 Task: For heading Use Merriweather with underline.  font size for heading20,  'Change the font style of data to'Merriweather and font size to 12,  Change the alignment of both headline & data to Align left In the sheet   Summit Sales   book
Action: Mouse moved to (78, 164)
Screenshot: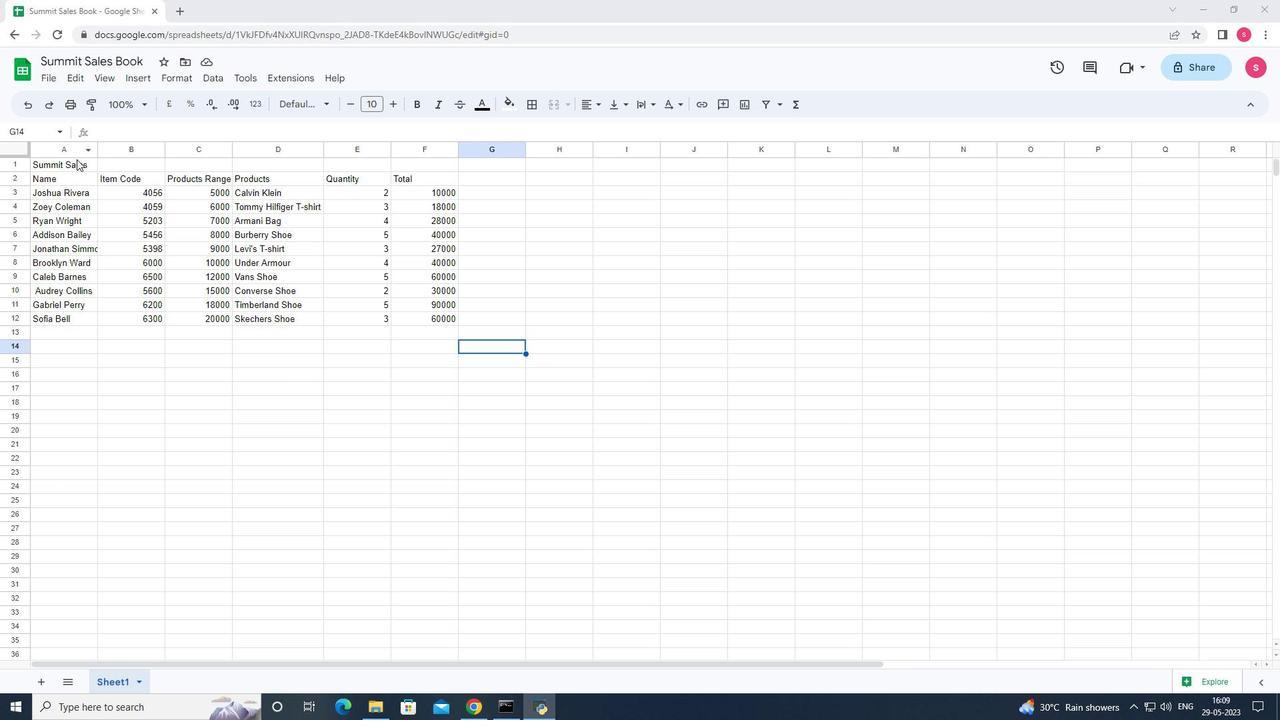 
Action: Mouse pressed left at (78, 164)
Screenshot: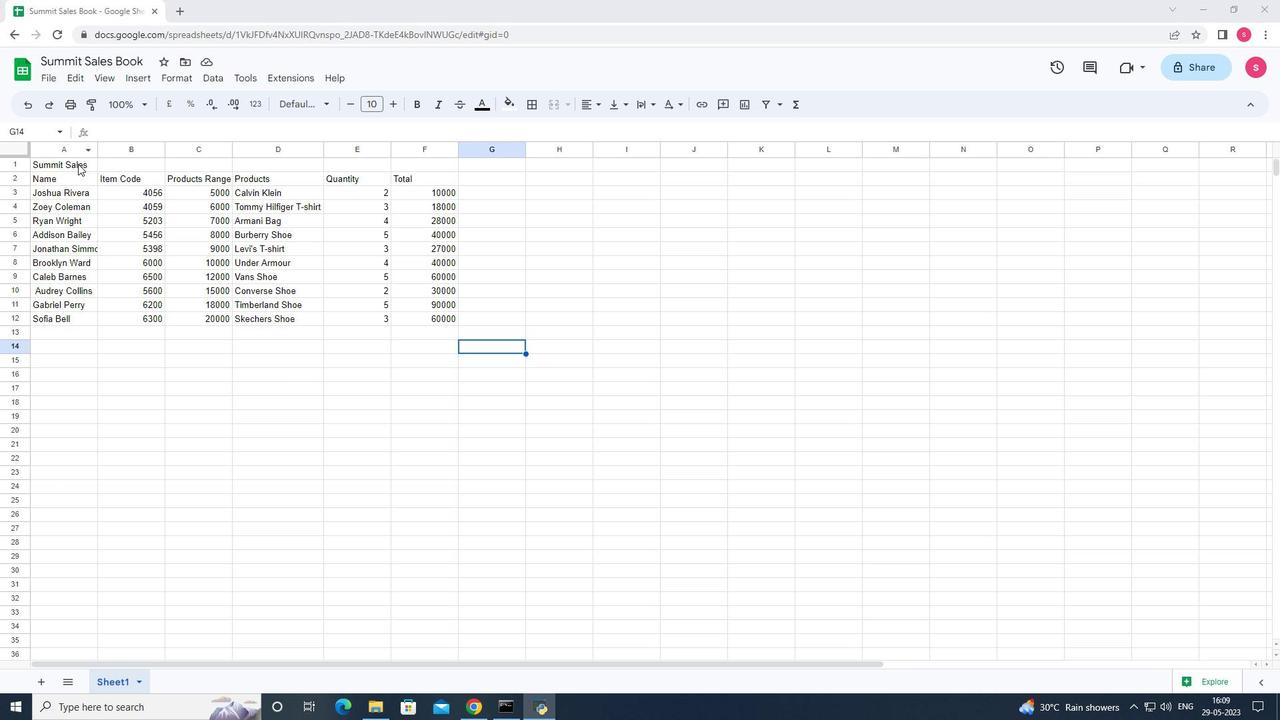 
Action: Mouse moved to (330, 104)
Screenshot: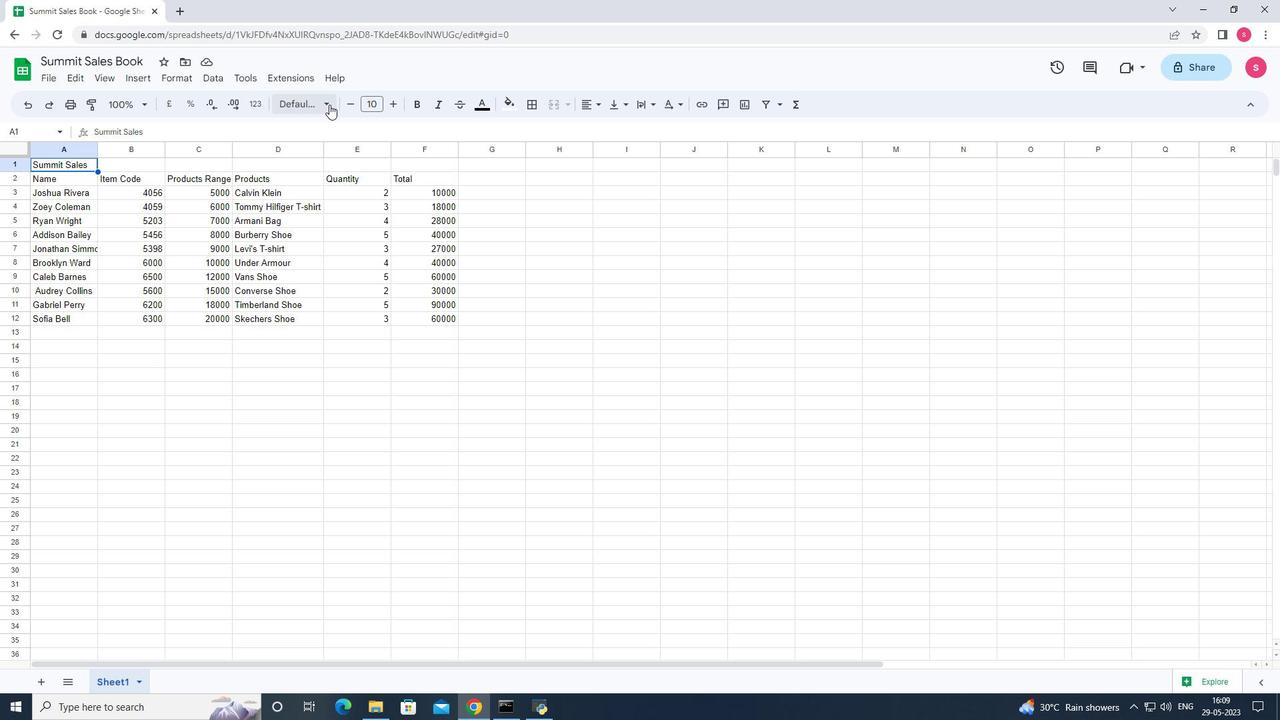 
Action: Mouse pressed left at (330, 104)
Screenshot: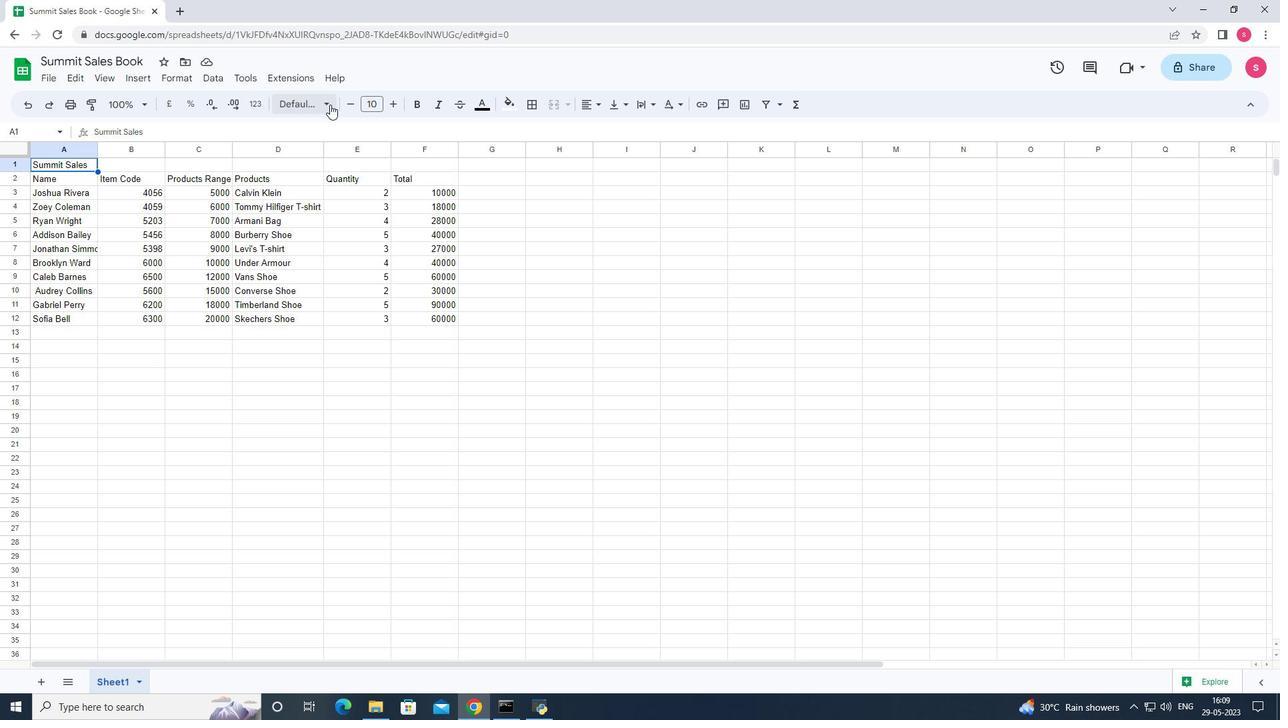 
Action: Mouse moved to (324, 267)
Screenshot: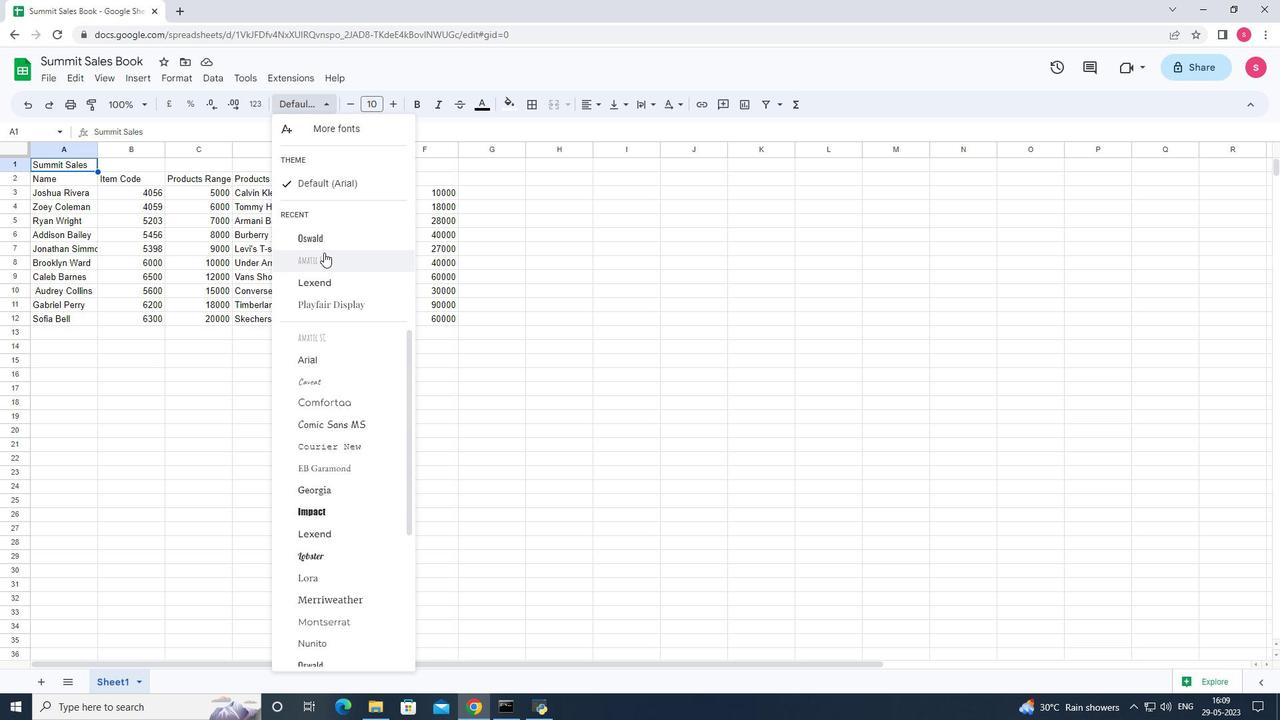 
Action: Mouse scrolled (324, 266) with delta (0, 0)
Screenshot: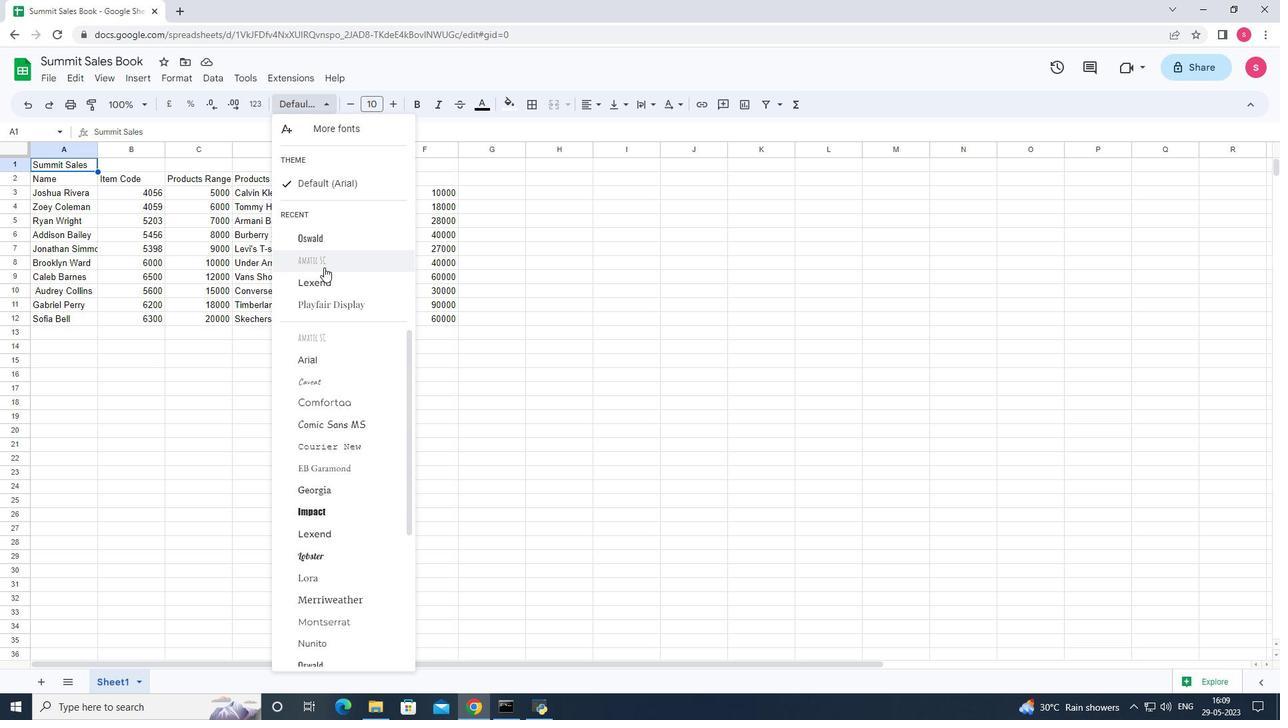 
Action: Mouse scrolled (324, 266) with delta (0, 0)
Screenshot: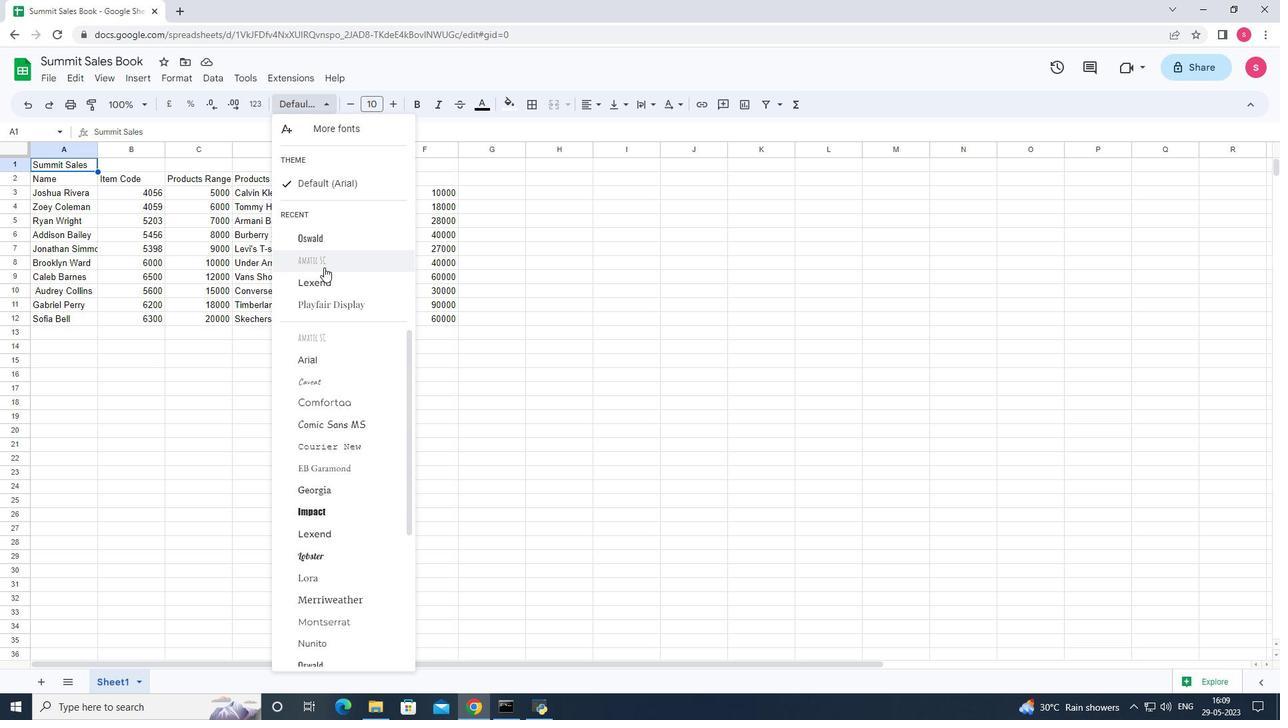 
Action: Mouse moved to (363, 562)
Screenshot: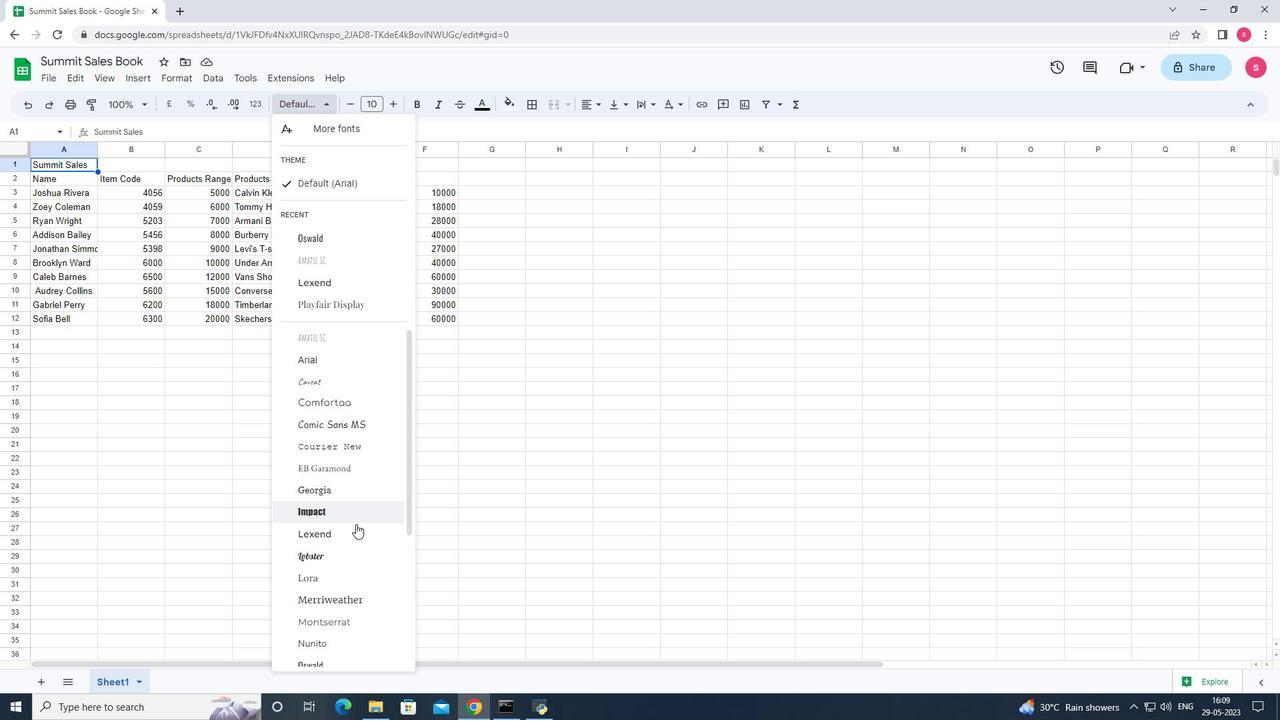 
Action: Mouse scrolled (363, 561) with delta (0, 0)
Screenshot: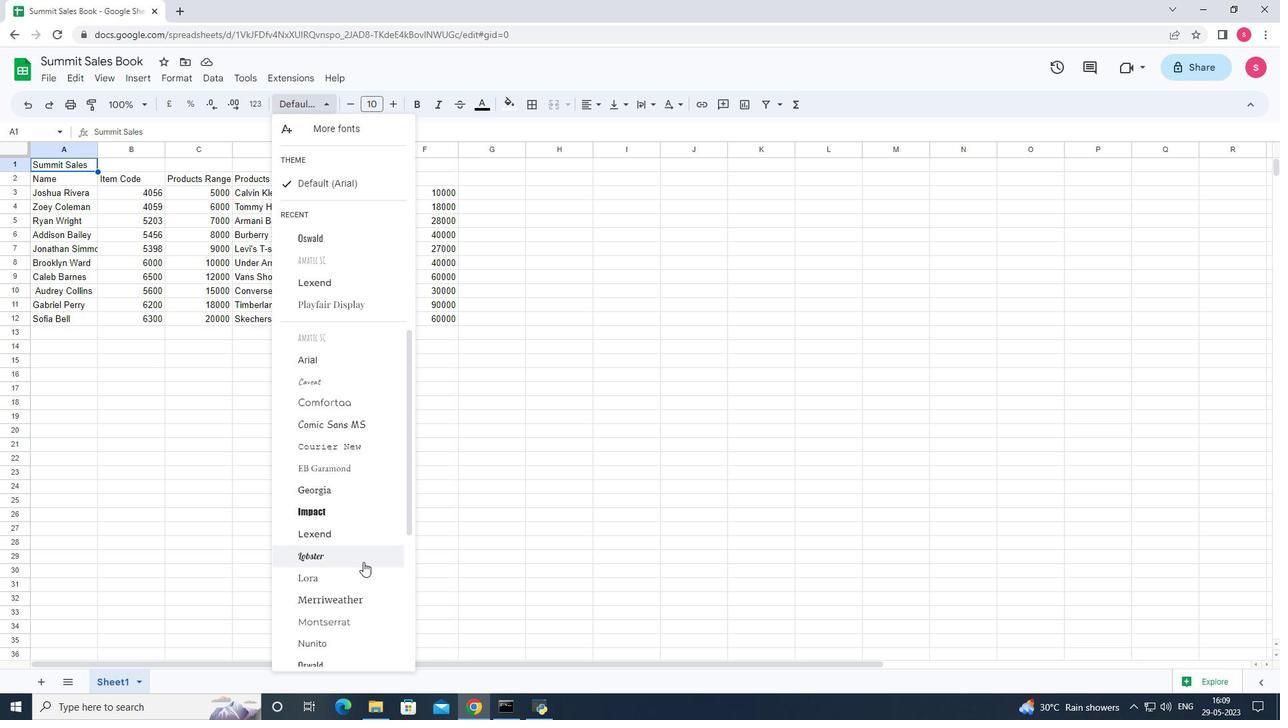 
Action: Mouse scrolled (363, 561) with delta (0, 0)
Screenshot: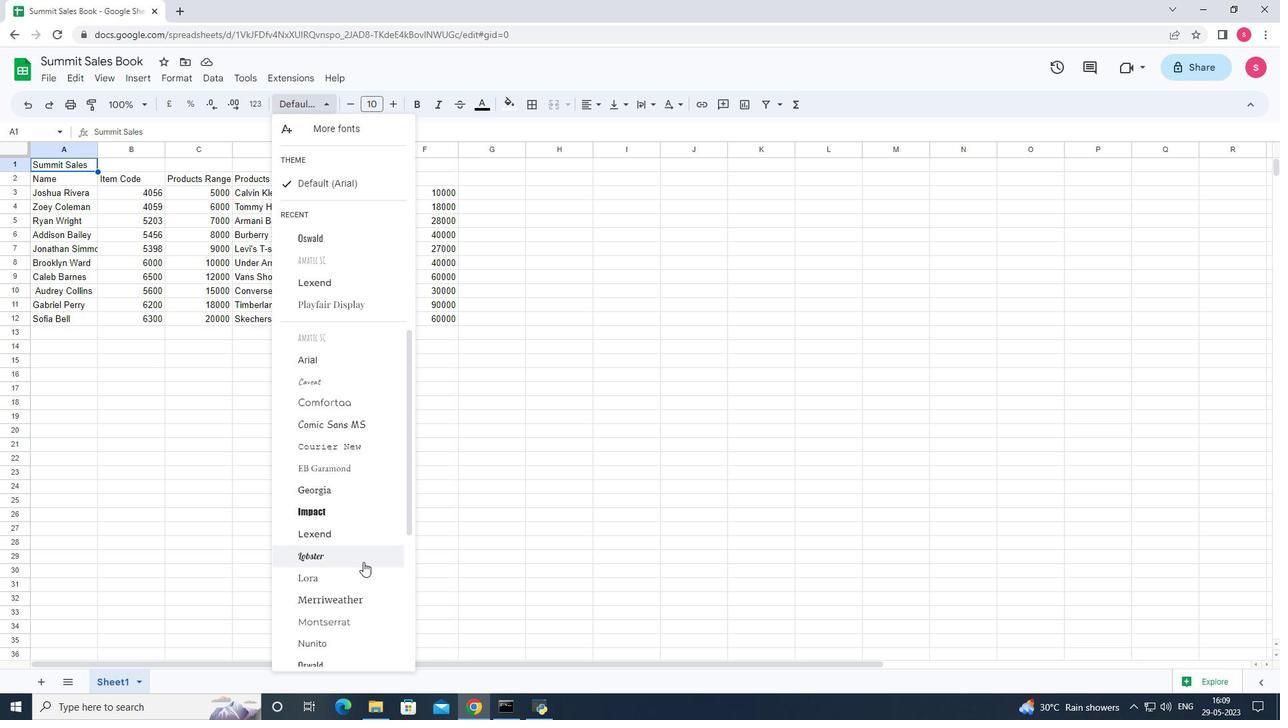 
Action: Mouse moved to (348, 468)
Screenshot: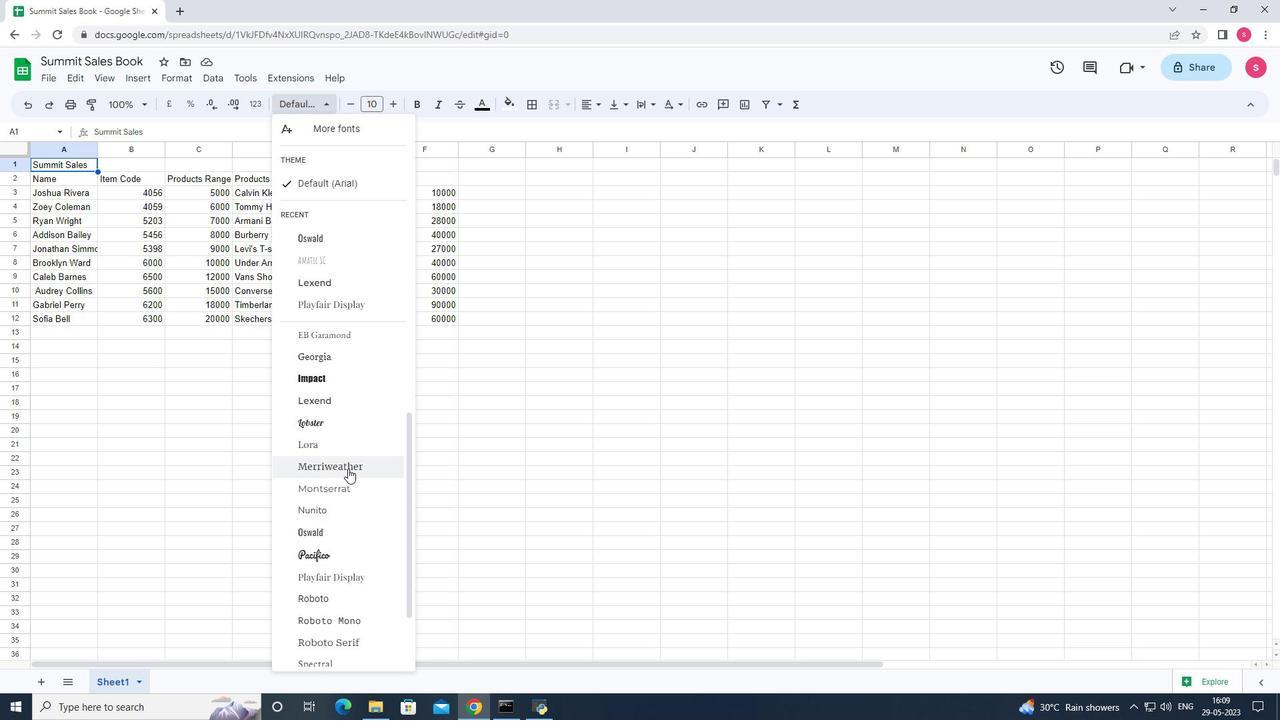 
Action: Mouse pressed left at (348, 468)
Screenshot: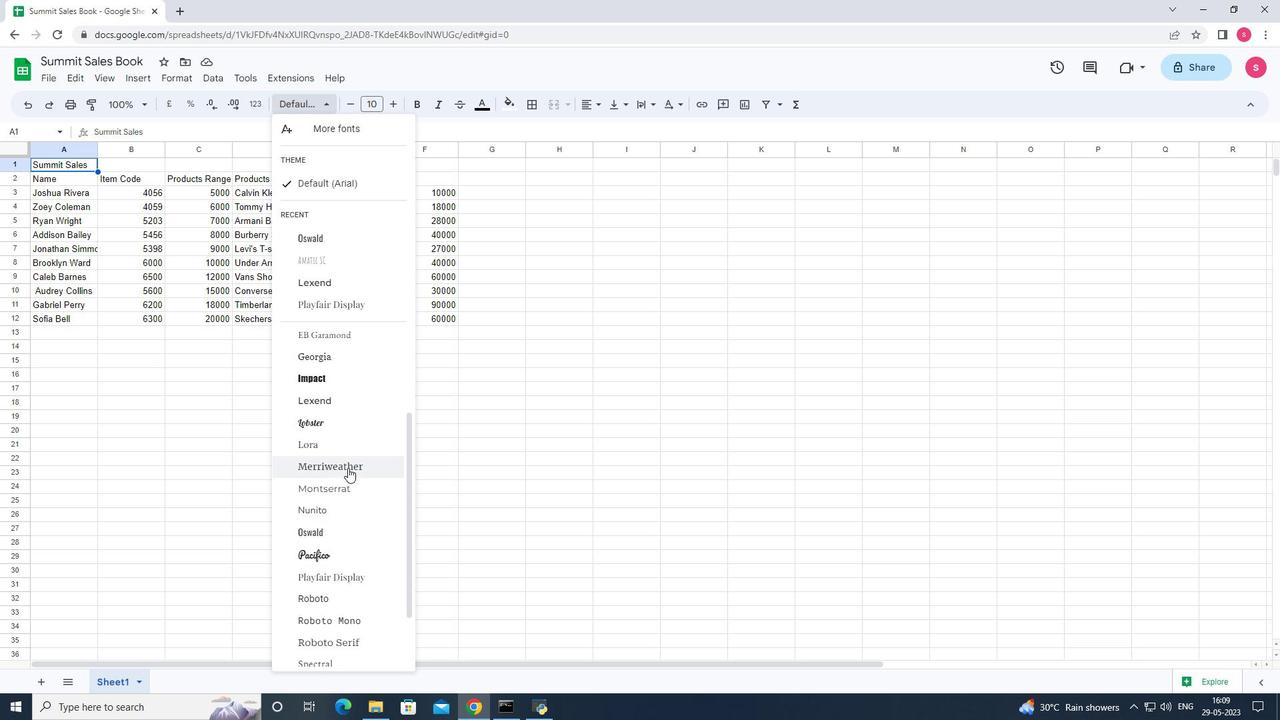 
Action: Mouse moved to (181, 78)
Screenshot: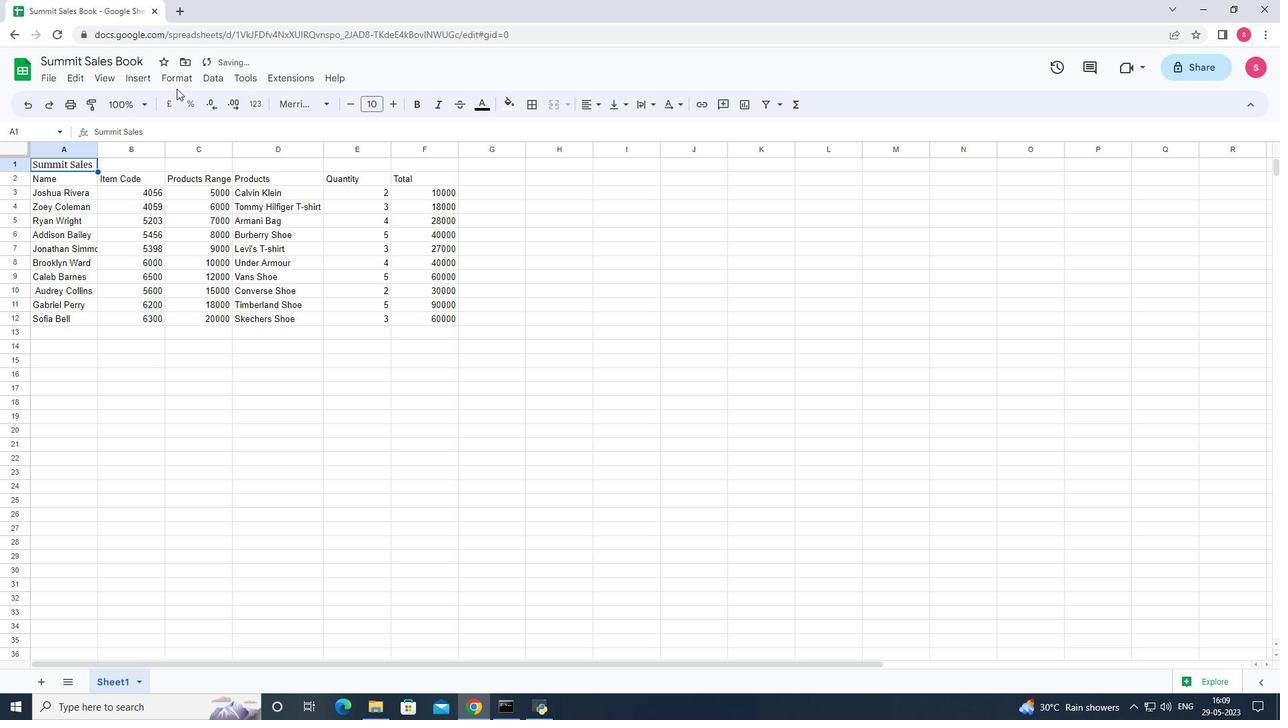 
Action: Mouse pressed left at (181, 78)
Screenshot: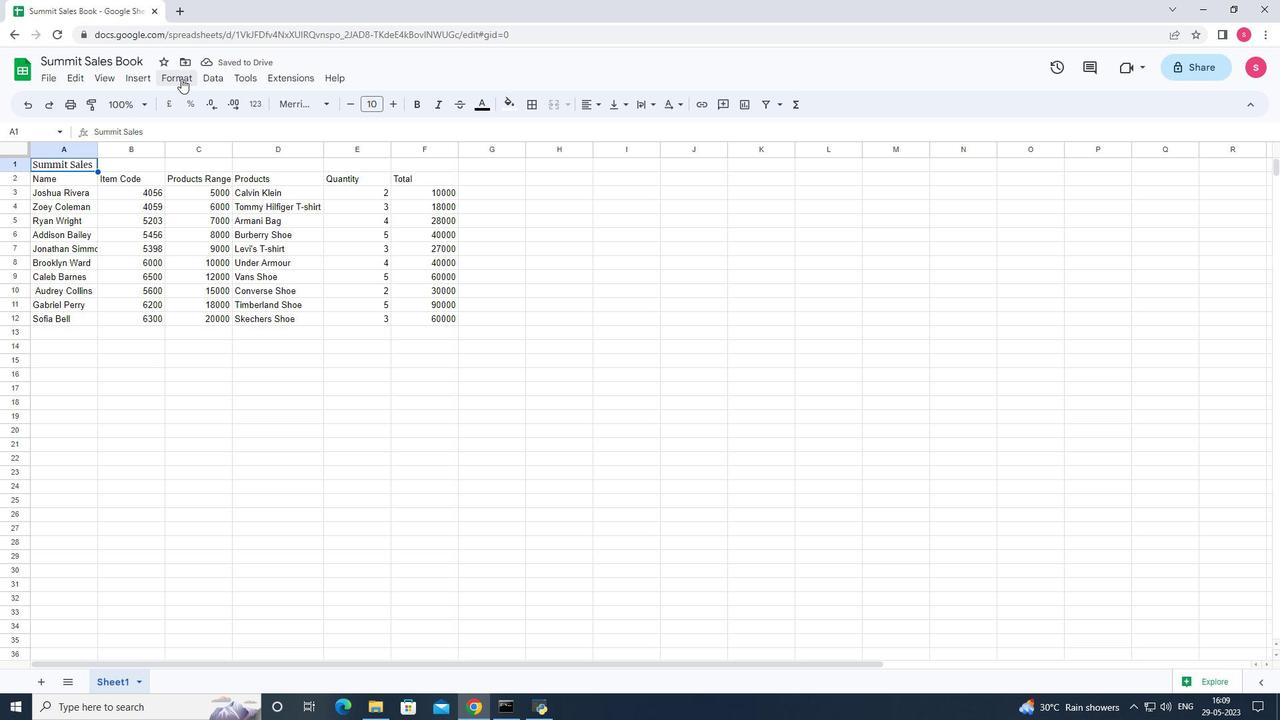 
Action: Mouse moved to (412, 200)
Screenshot: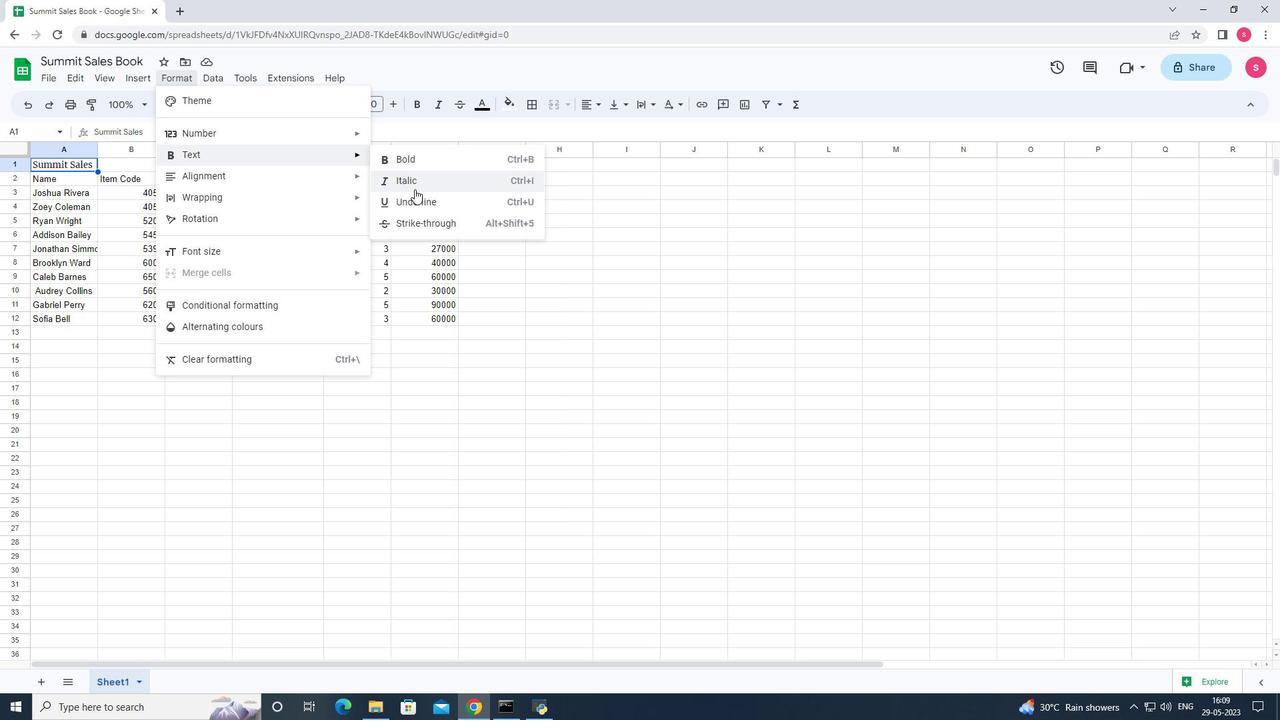 
Action: Mouse pressed left at (412, 200)
Screenshot: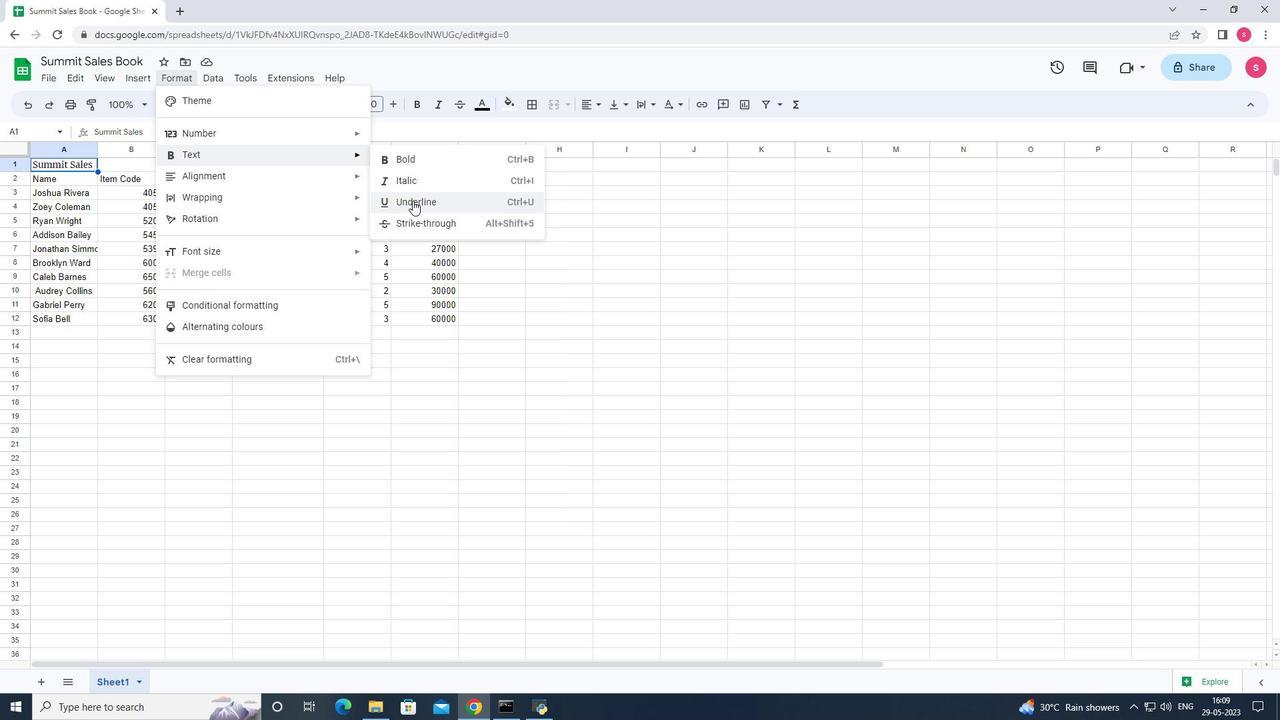 
Action: Mouse moved to (388, 107)
Screenshot: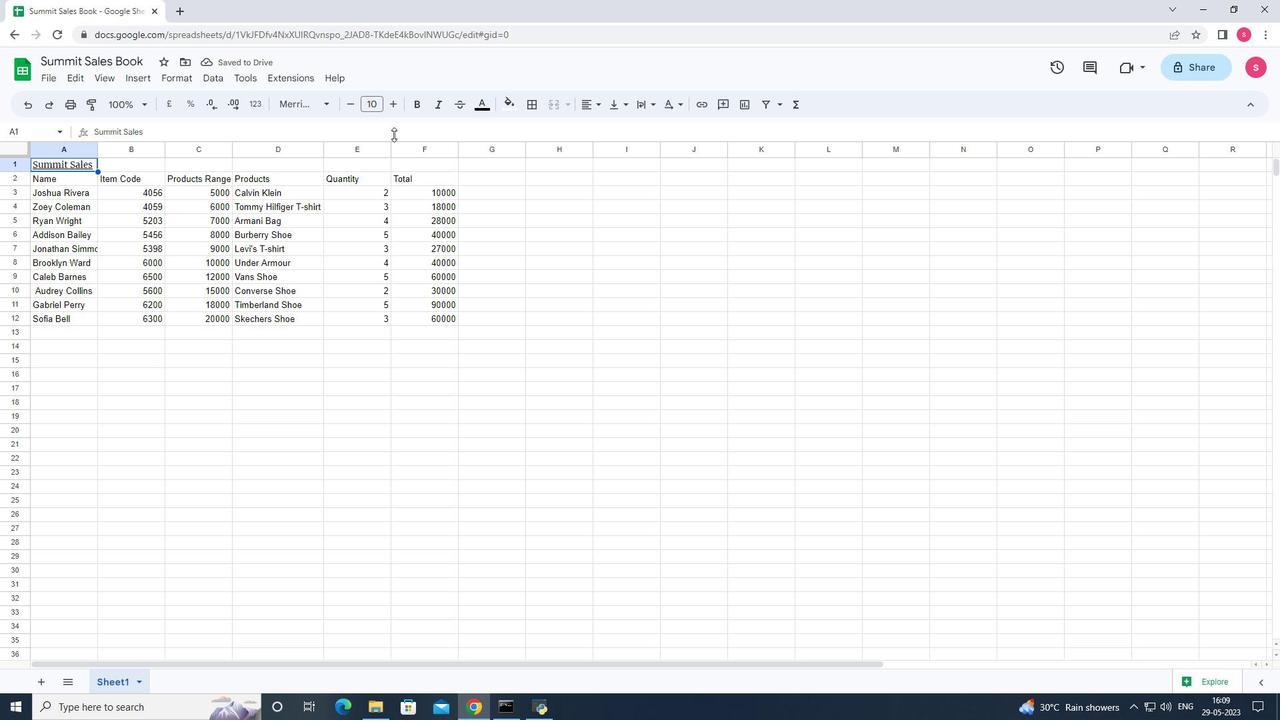 
Action: Mouse pressed left at (388, 107)
Screenshot: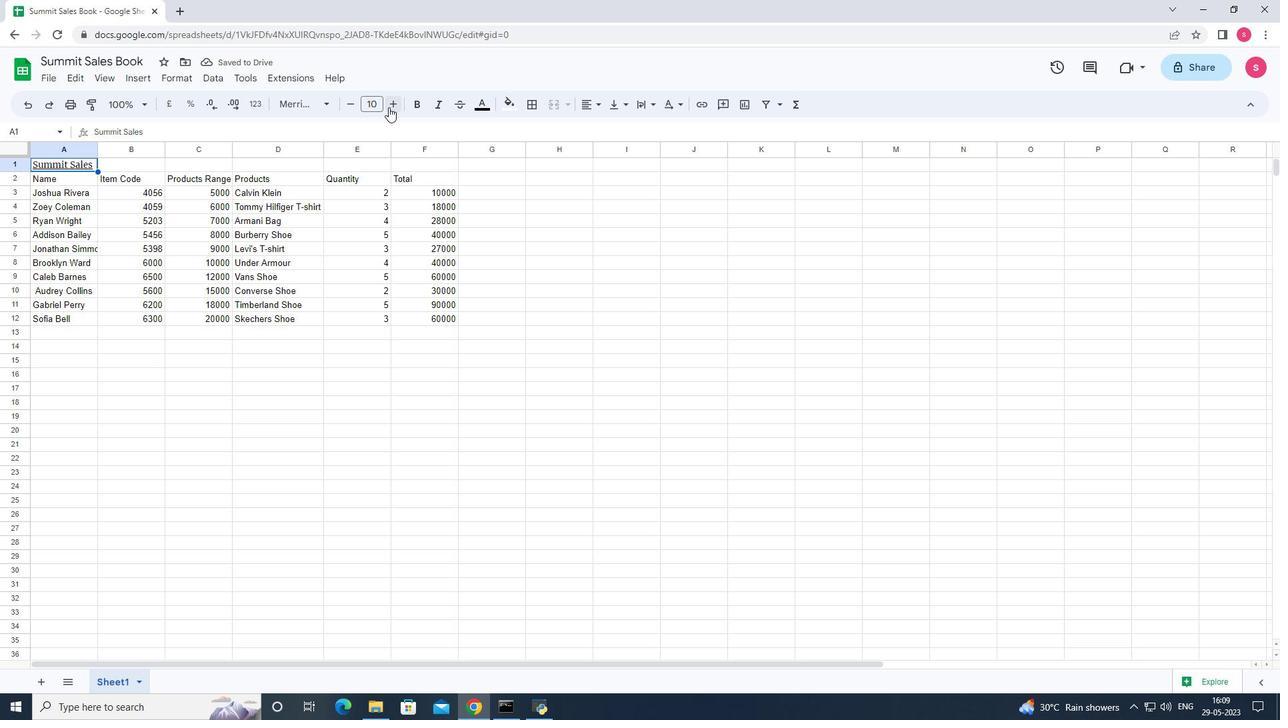 
Action: Mouse pressed left at (388, 107)
Screenshot: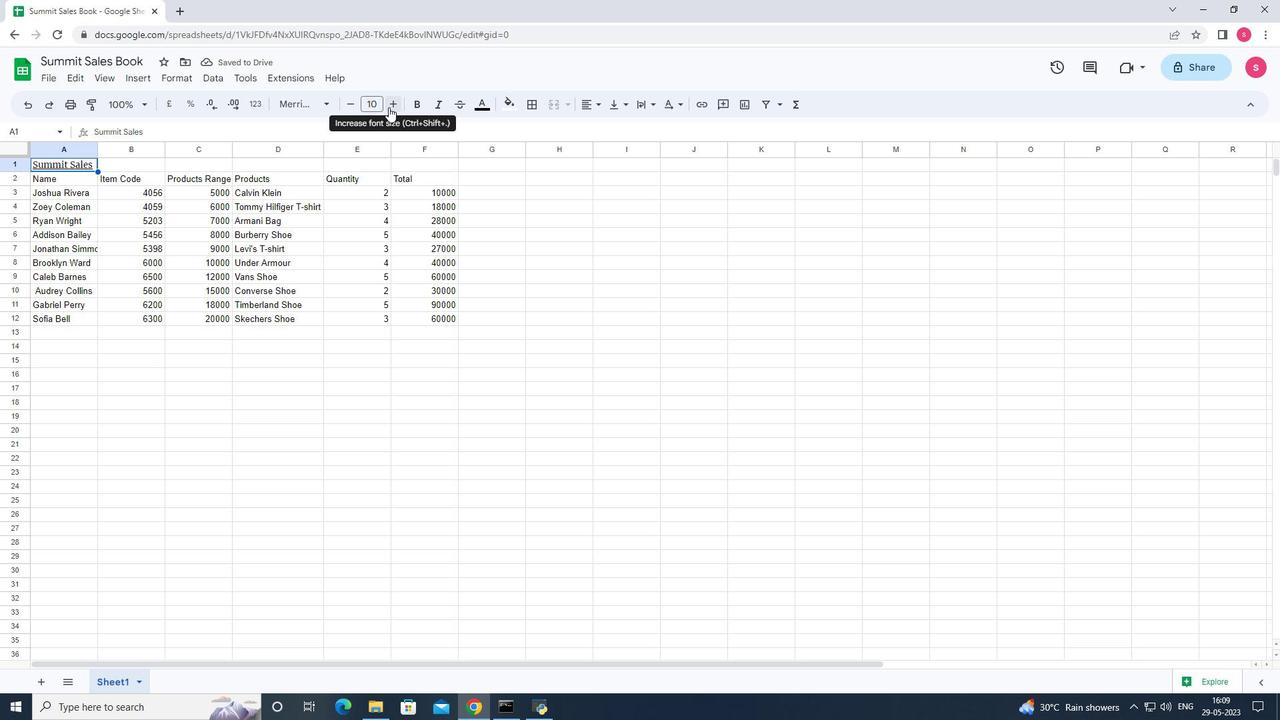 
Action: Mouse pressed left at (388, 107)
Screenshot: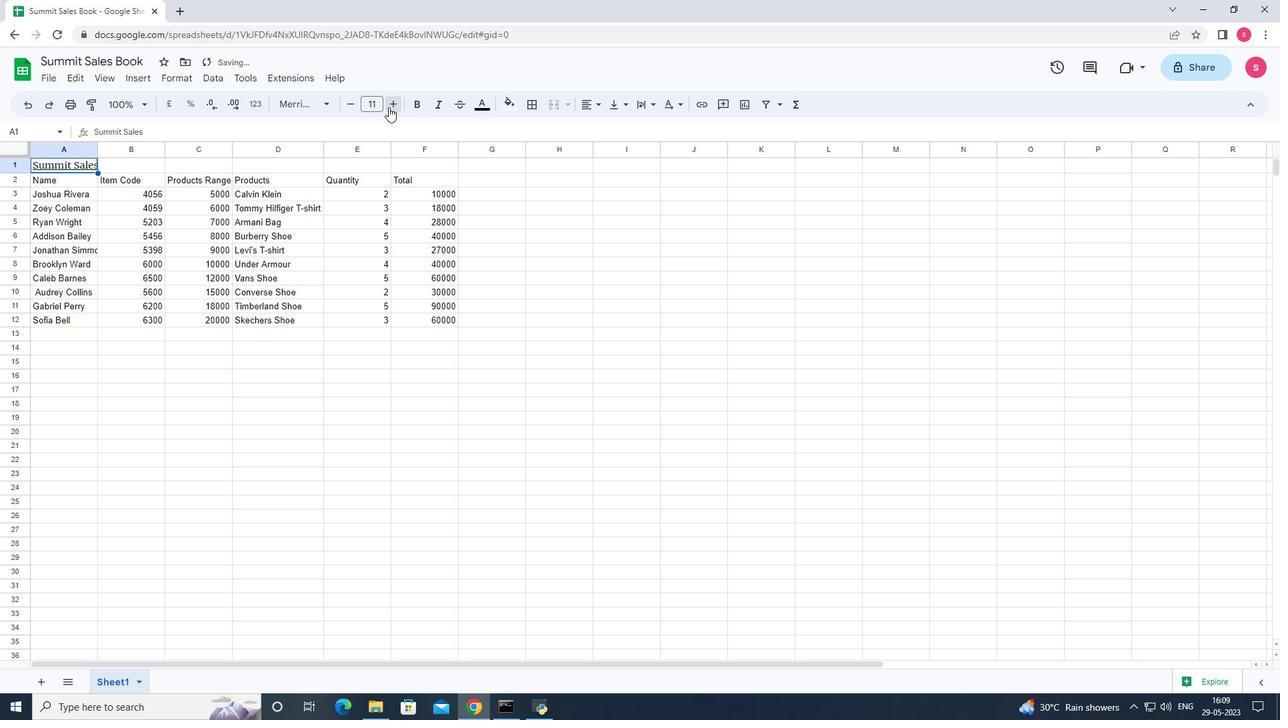 
Action: Mouse pressed left at (388, 107)
Screenshot: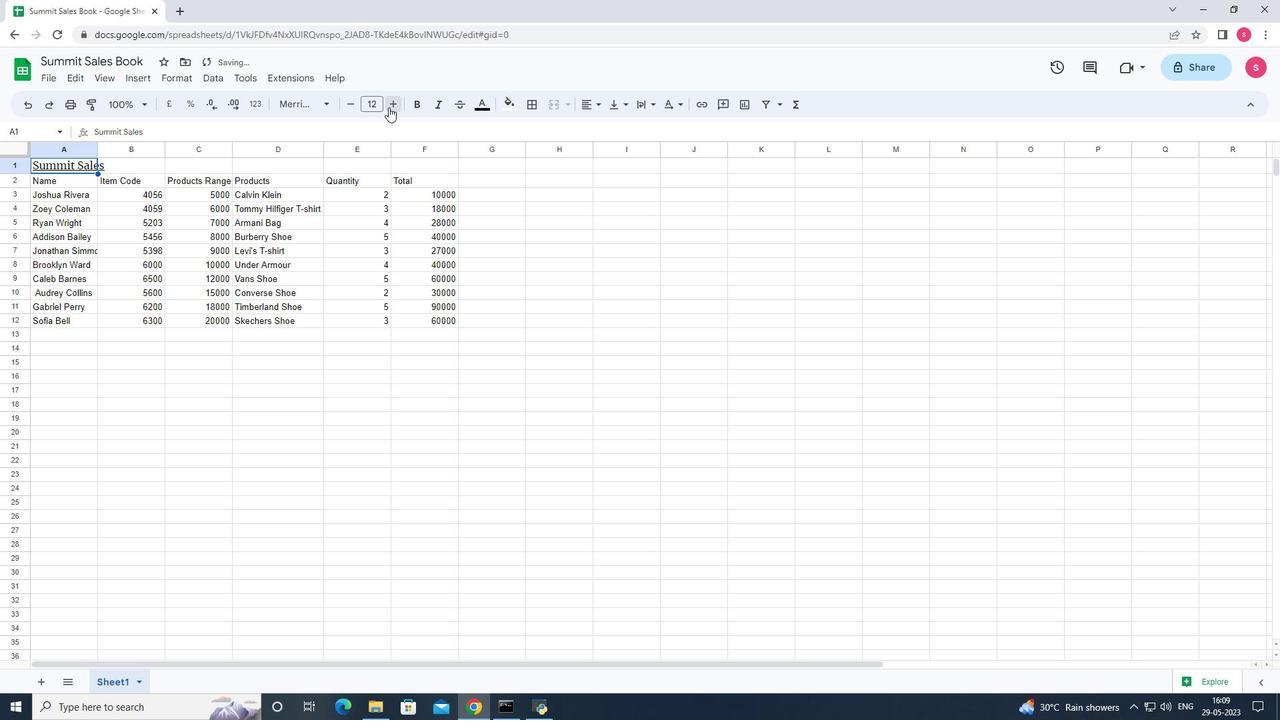 
Action: Mouse pressed left at (388, 107)
Screenshot: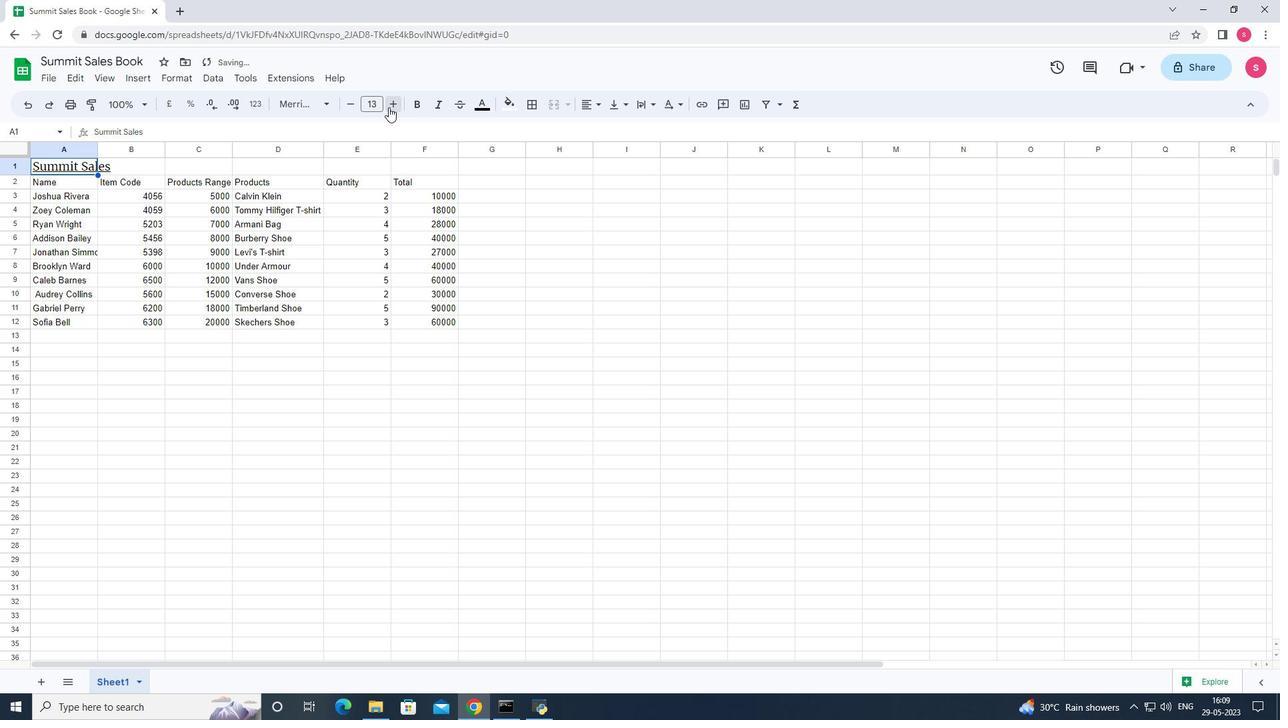 
Action: Mouse pressed left at (388, 107)
Screenshot: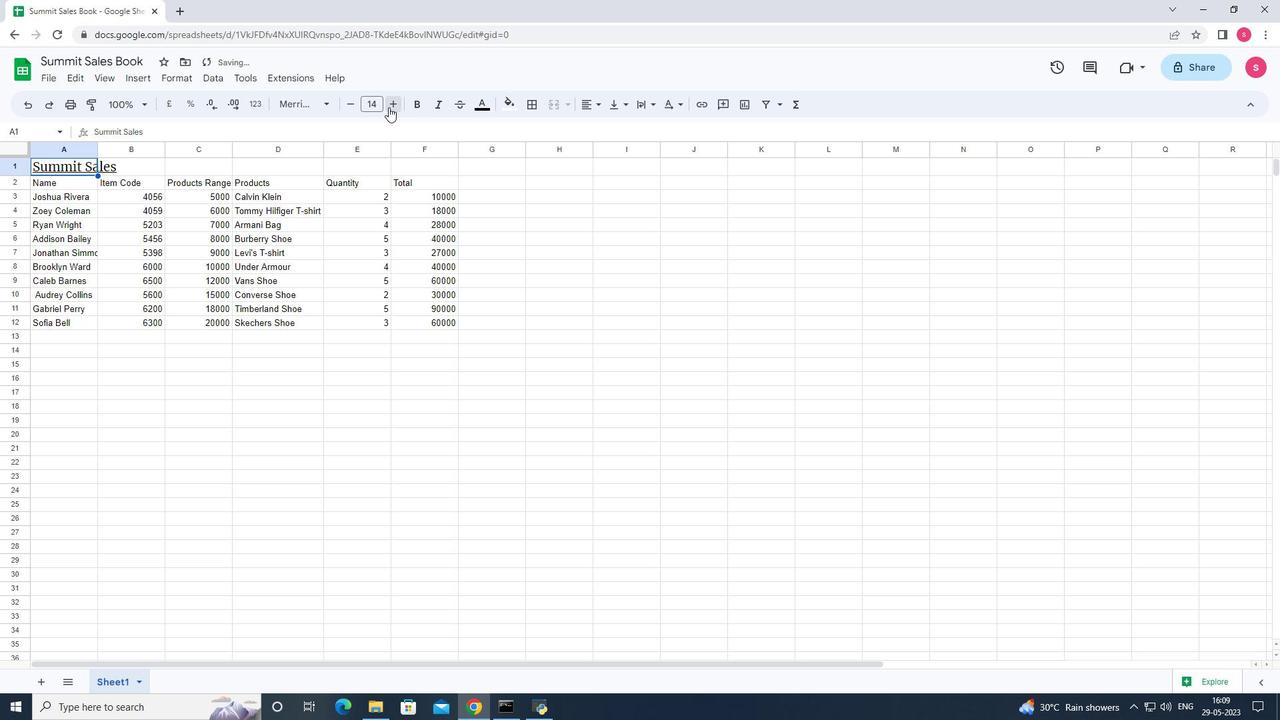
Action: Mouse pressed left at (388, 107)
Screenshot: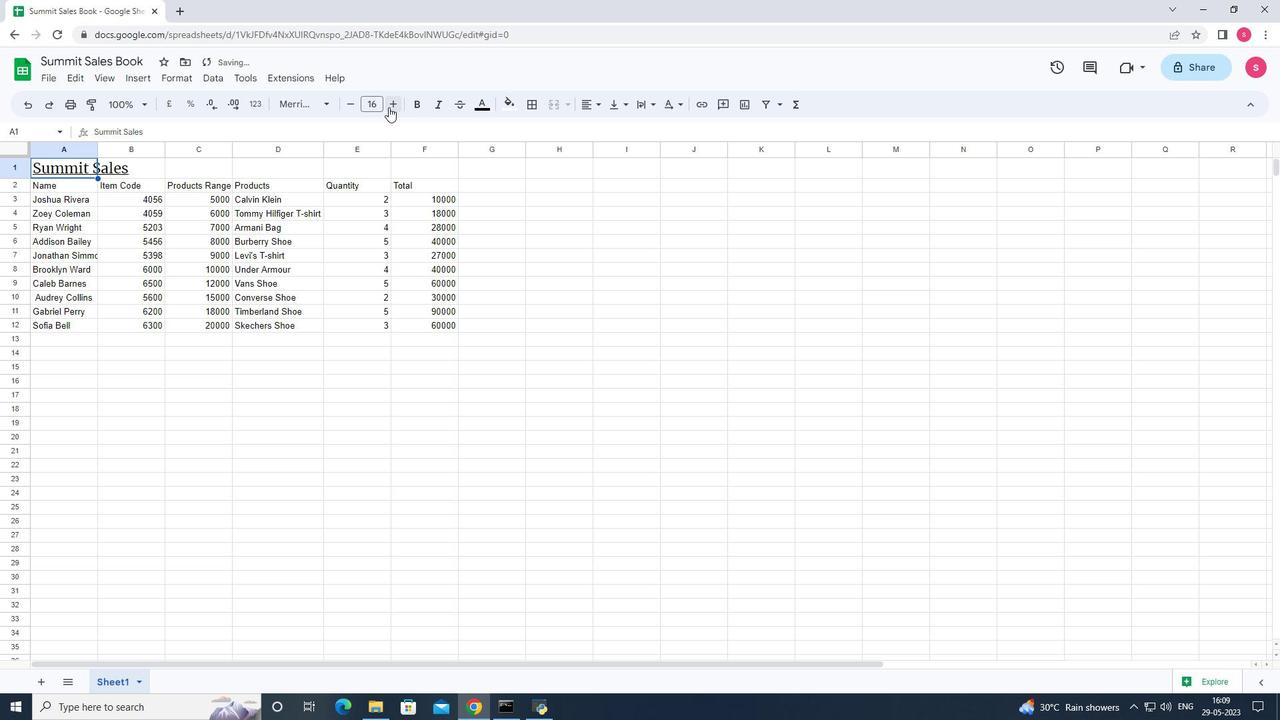
Action: Mouse pressed left at (388, 107)
Screenshot: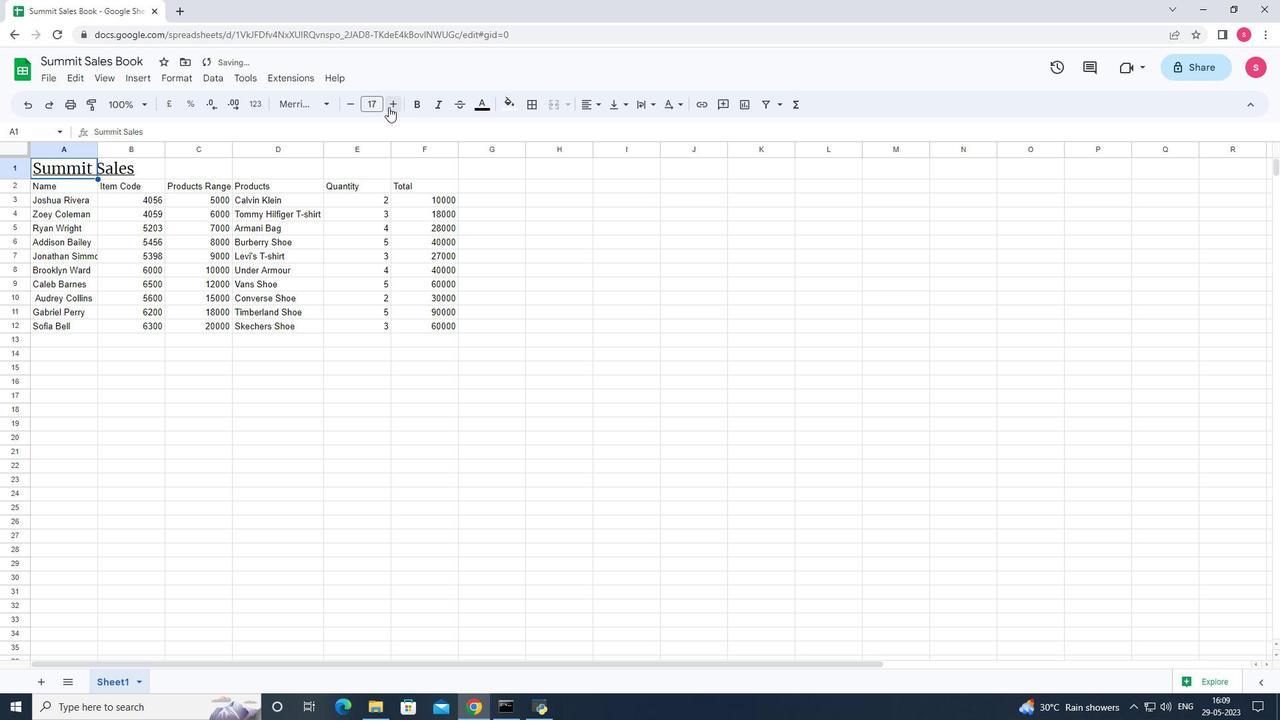 
Action: Mouse pressed left at (388, 107)
Screenshot: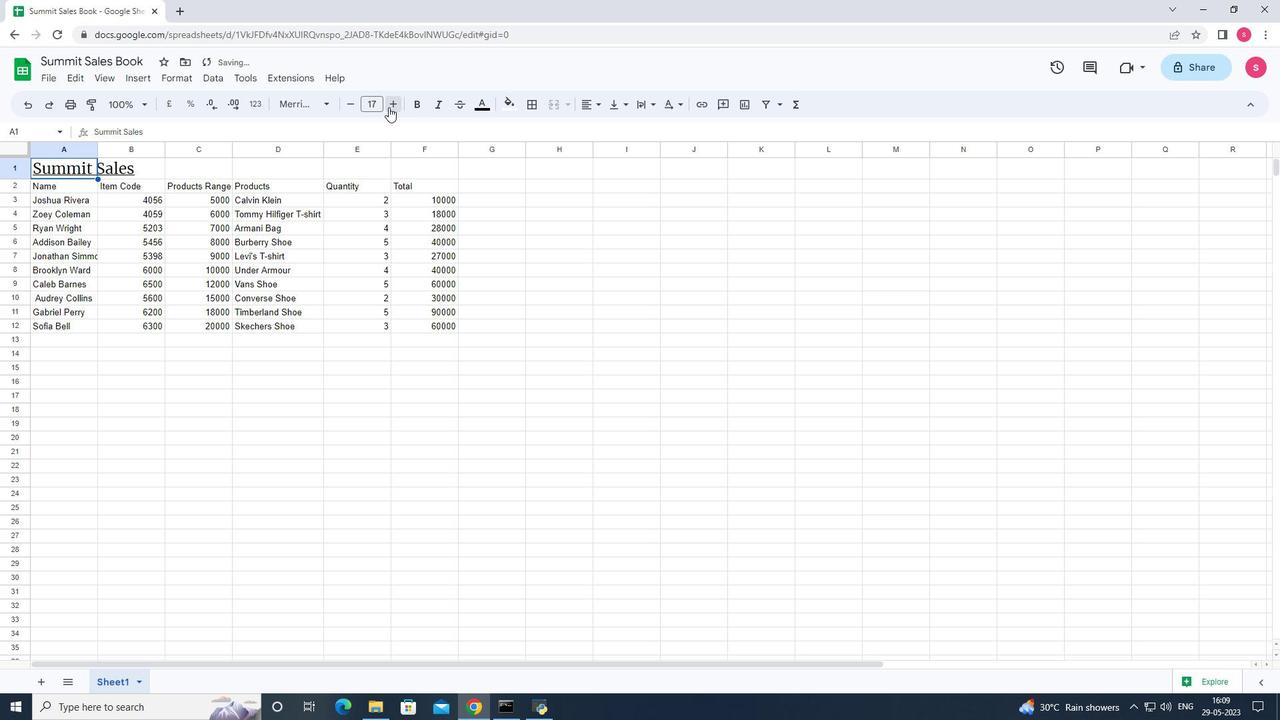 
Action: Mouse pressed left at (388, 107)
Screenshot: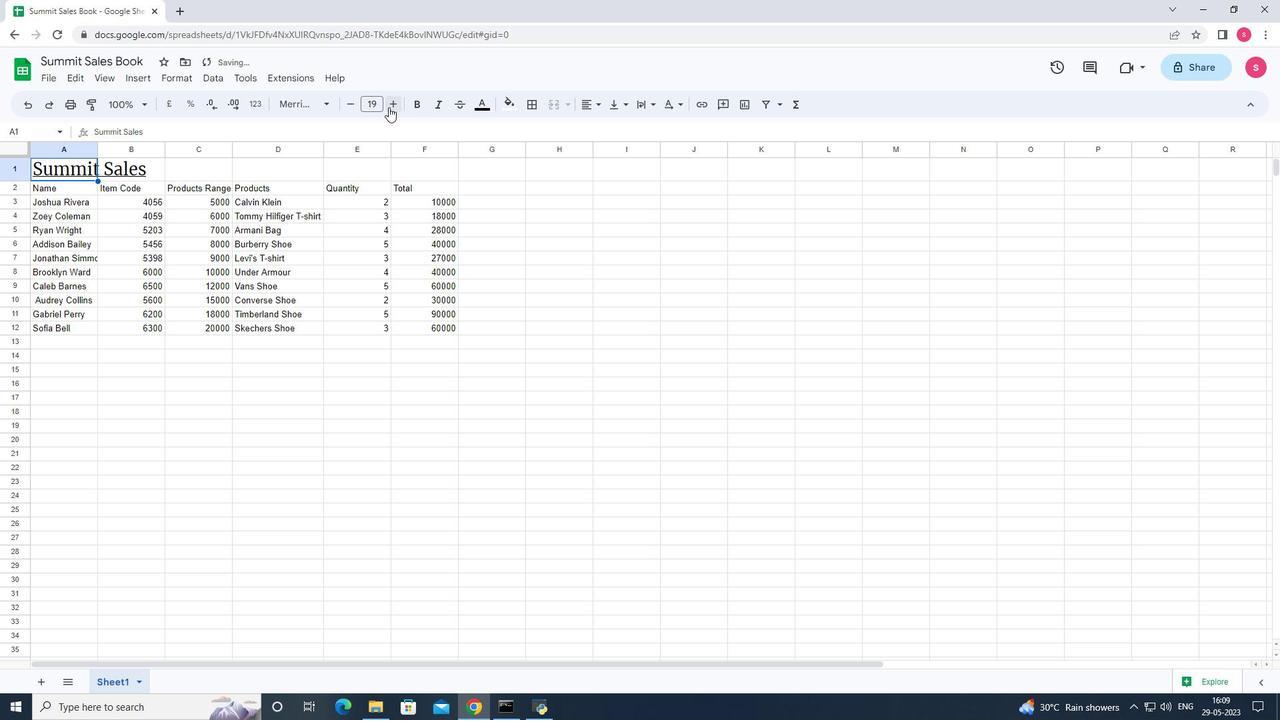 
Action: Mouse moved to (88, 187)
Screenshot: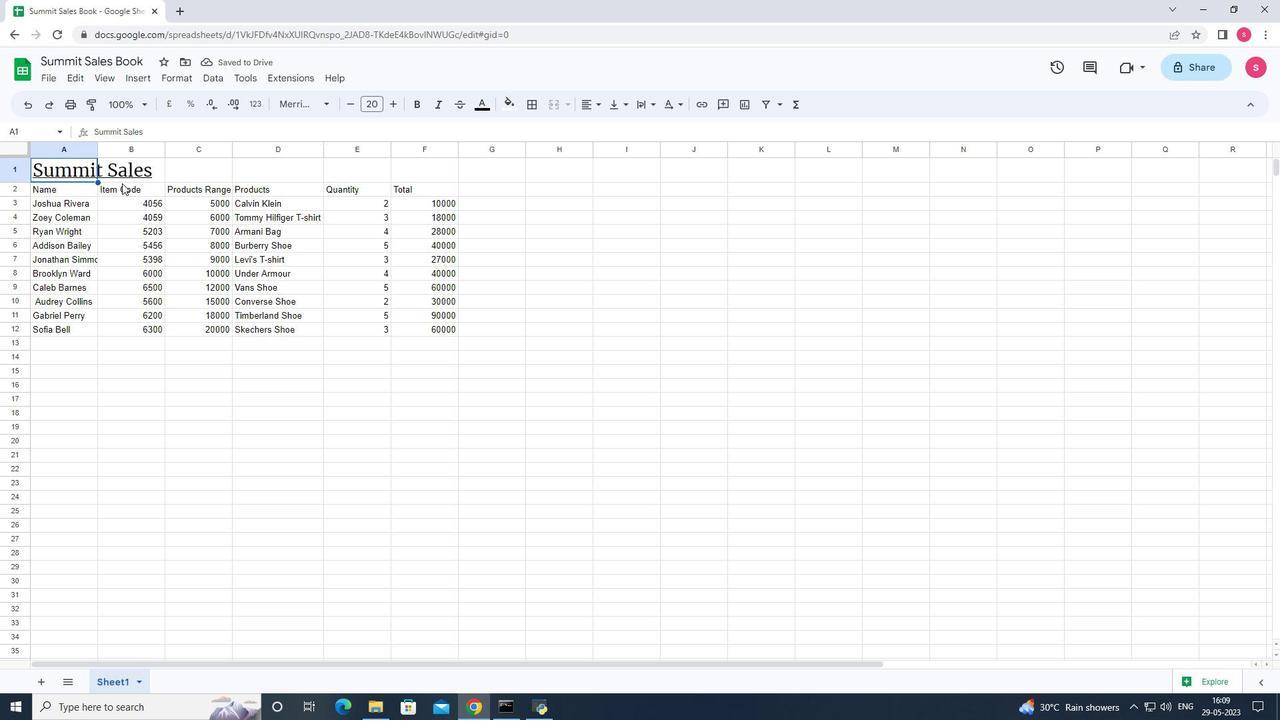 
Action: Mouse pressed left at (88, 187)
Screenshot: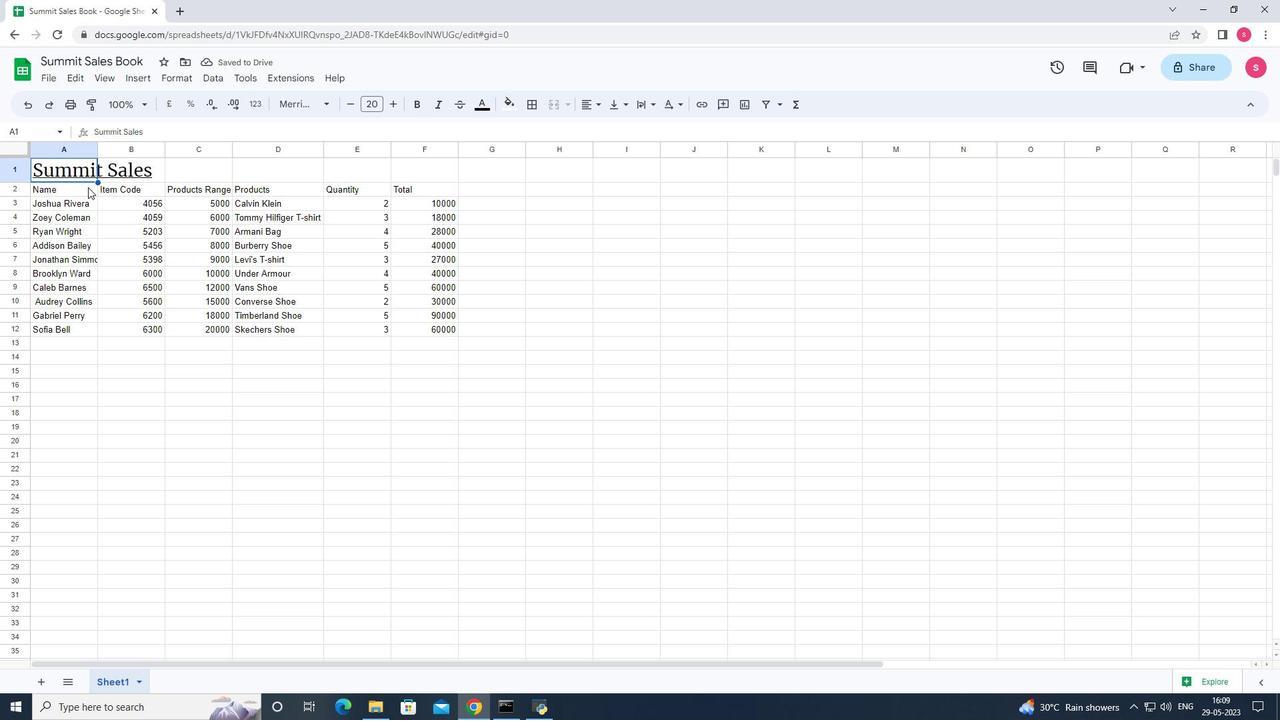 
Action: Mouse moved to (324, 97)
Screenshot: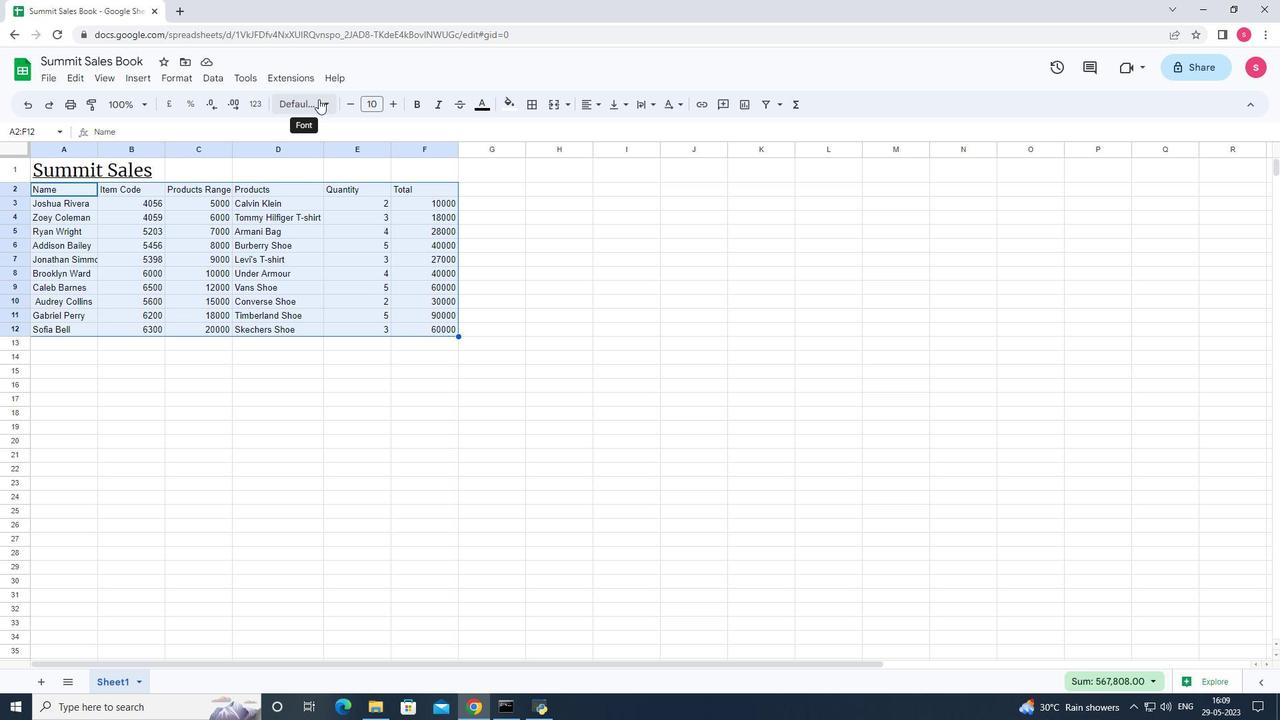 
Action: Mouse pressed left at (324, 97)
Screenshot: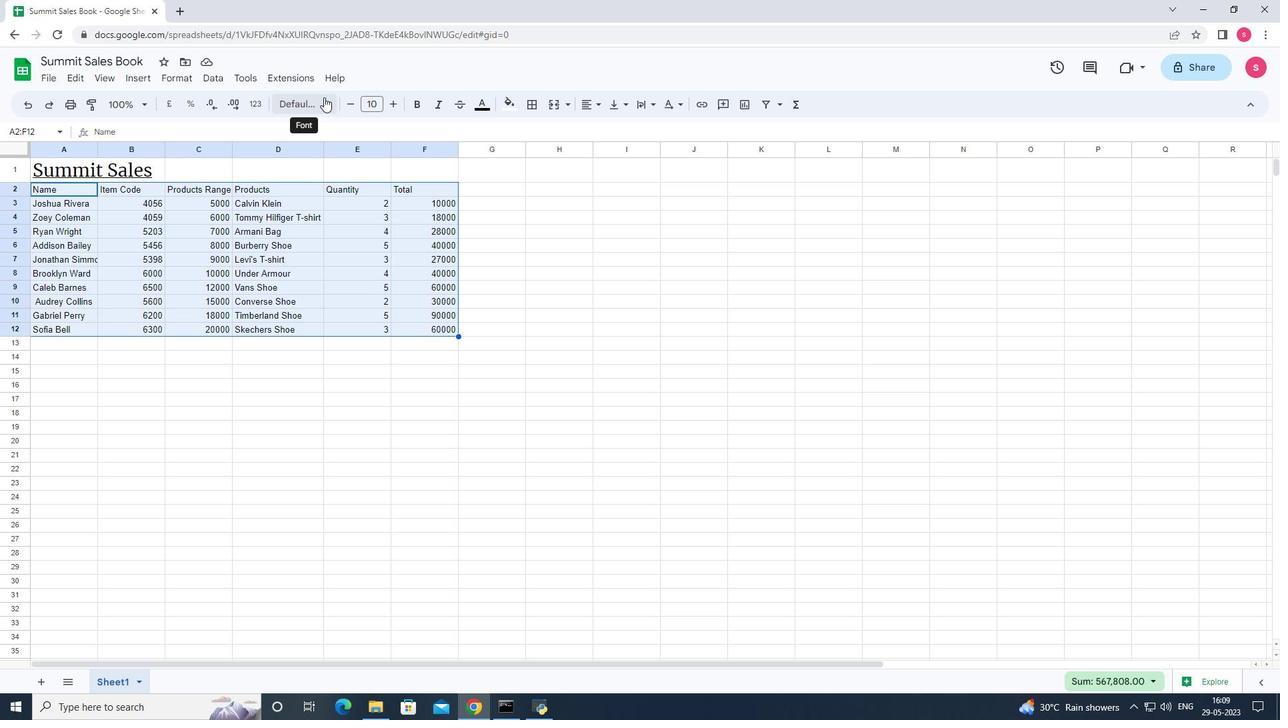 
Action: Mouse moved to (337, 238)
Screenshot: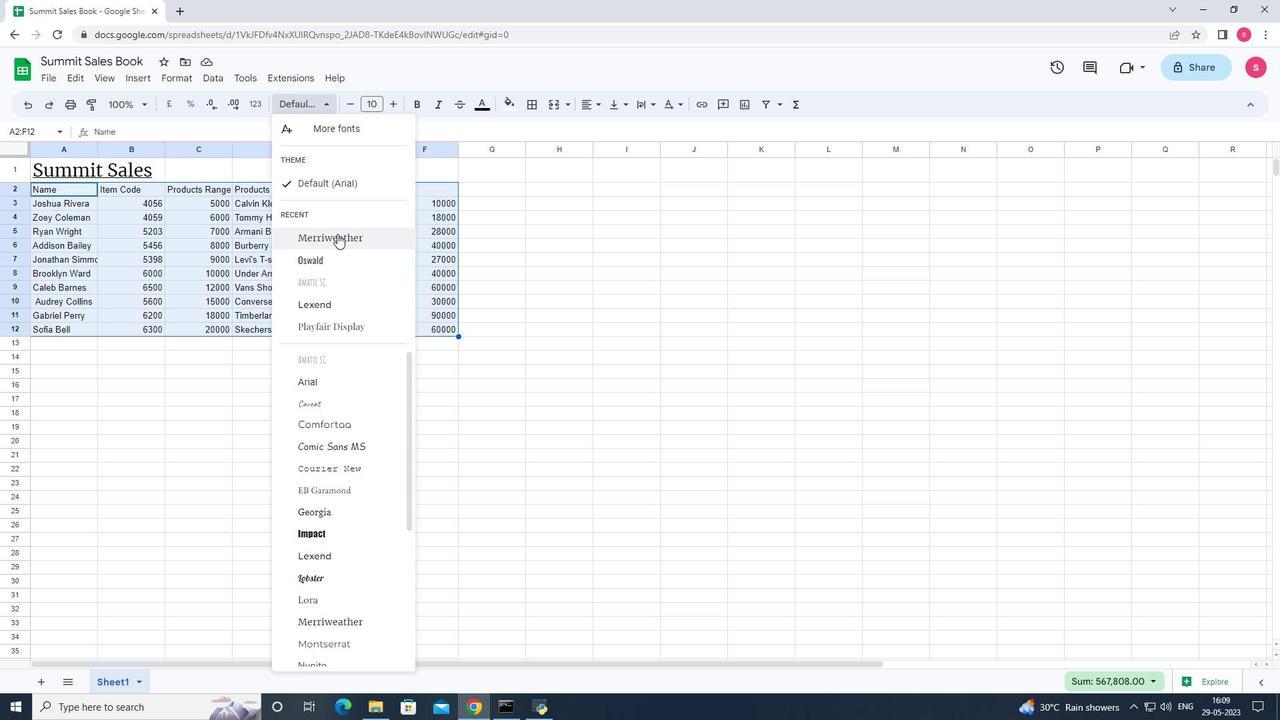 
Action: Mouse pressed left at (337, 238)
Screenshot: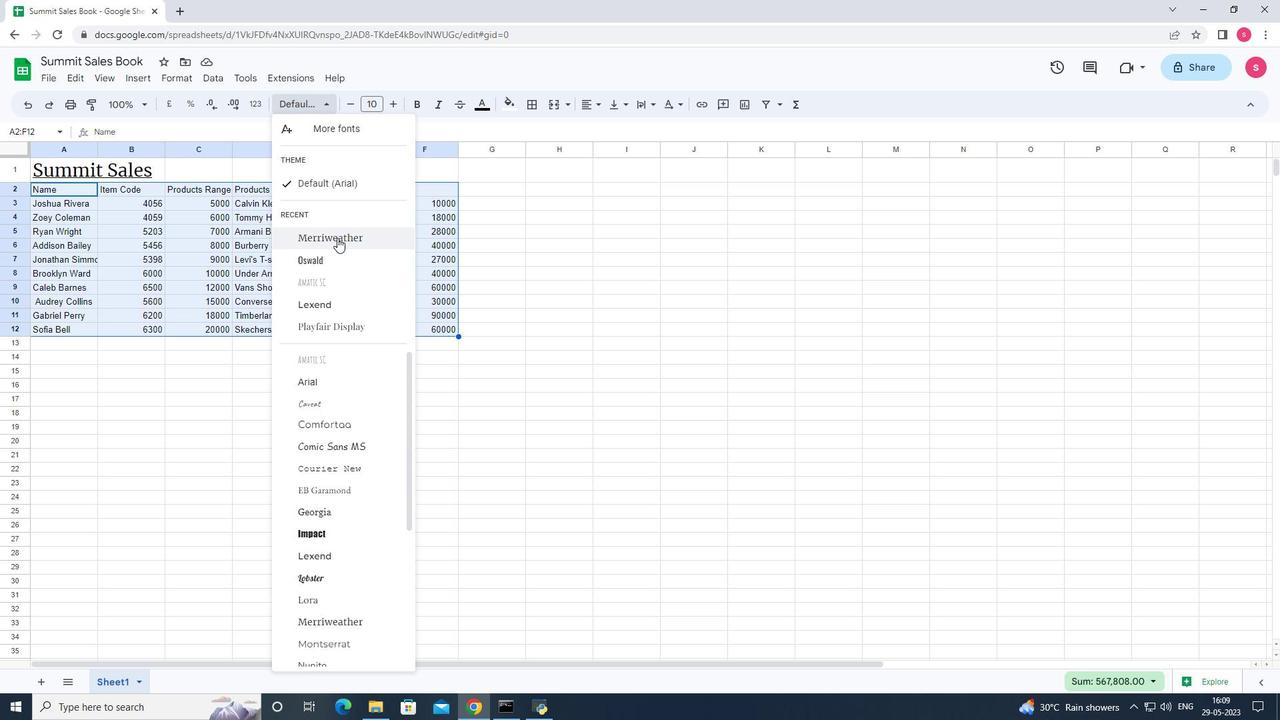 
Action: Mouse moved to (395, 104)
Screenshot: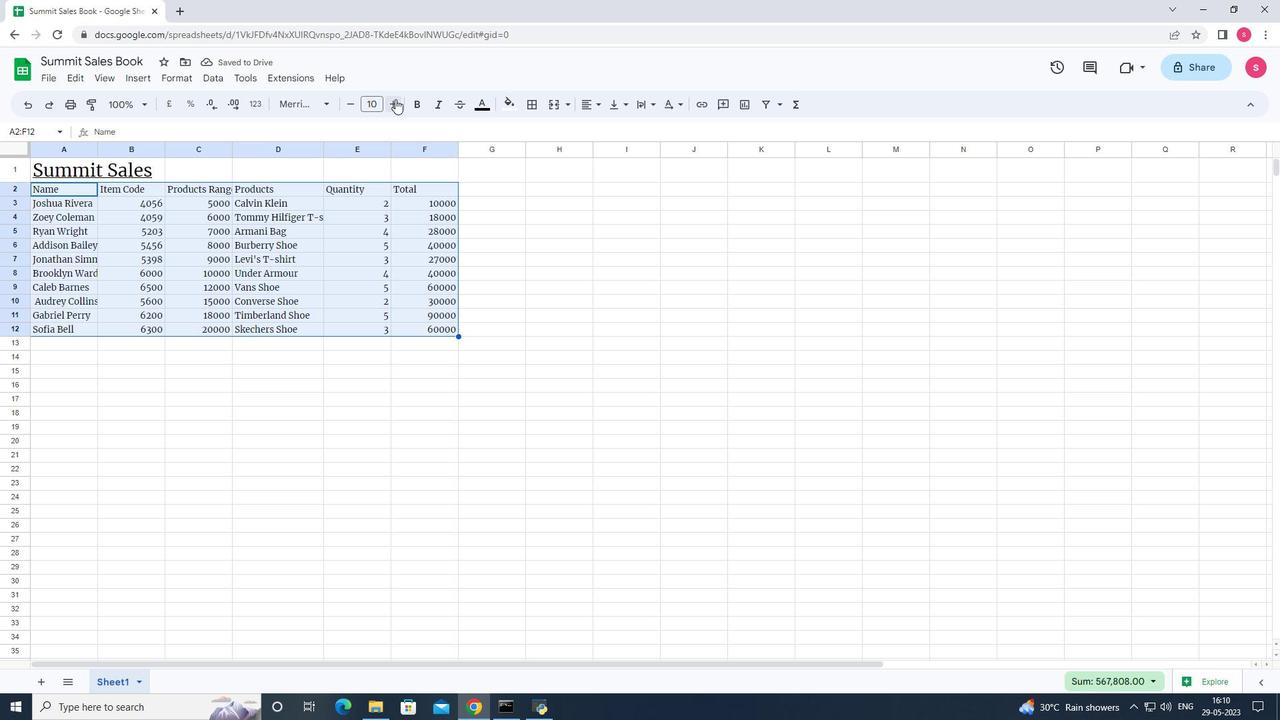 
Action: Mouse pressed left at (395, 104)
Screenshot: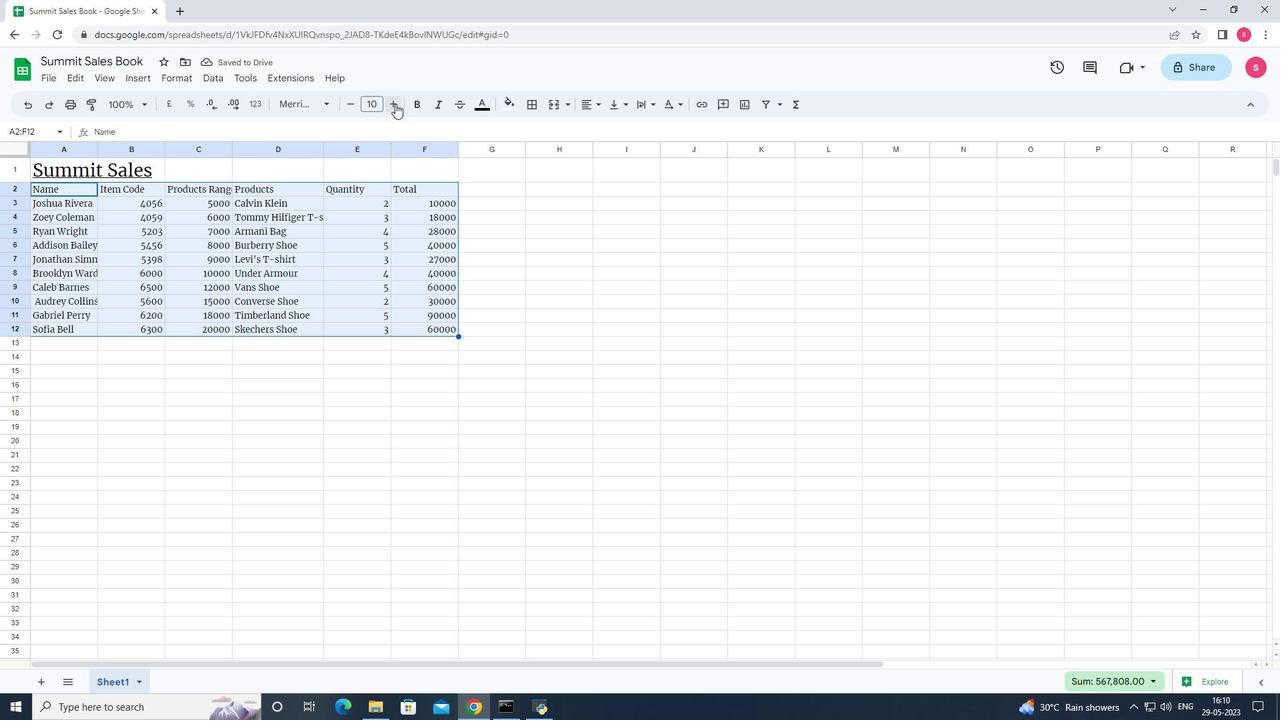 
Action: Mouse pressed left at (395, 104)
Screenshot: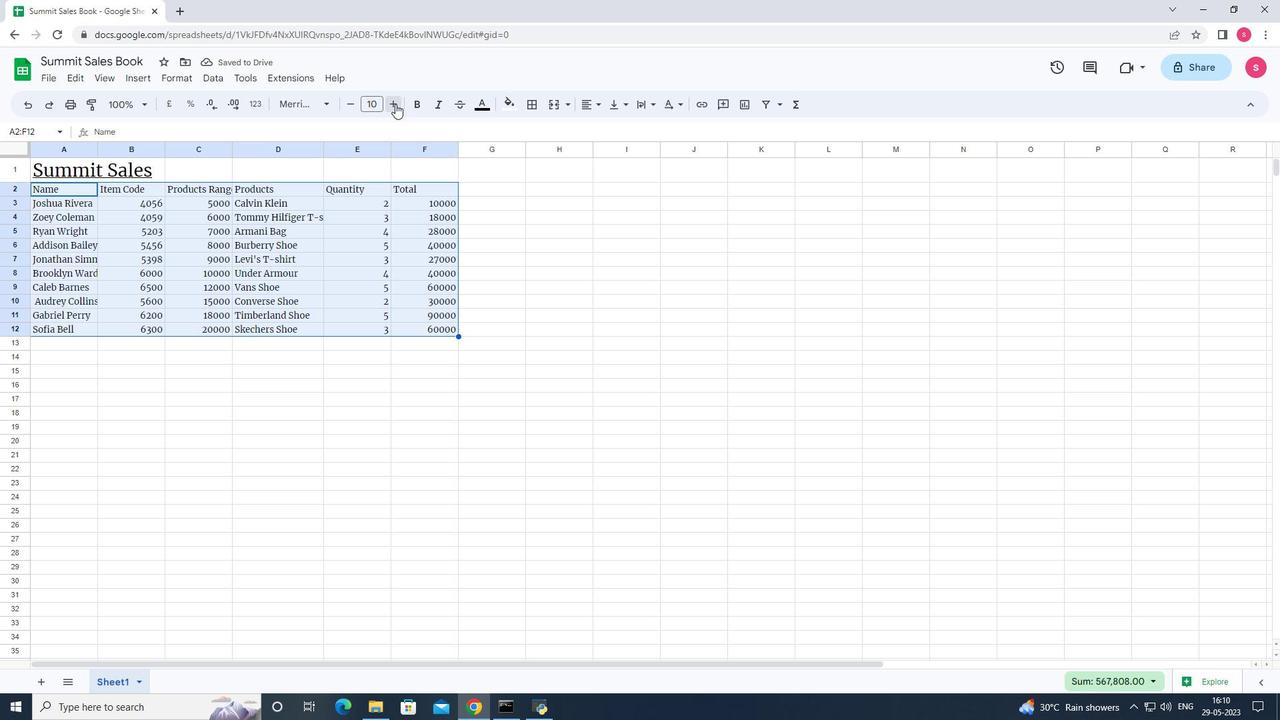 
Action: Mouse moved to (70, 188)
Screenshot: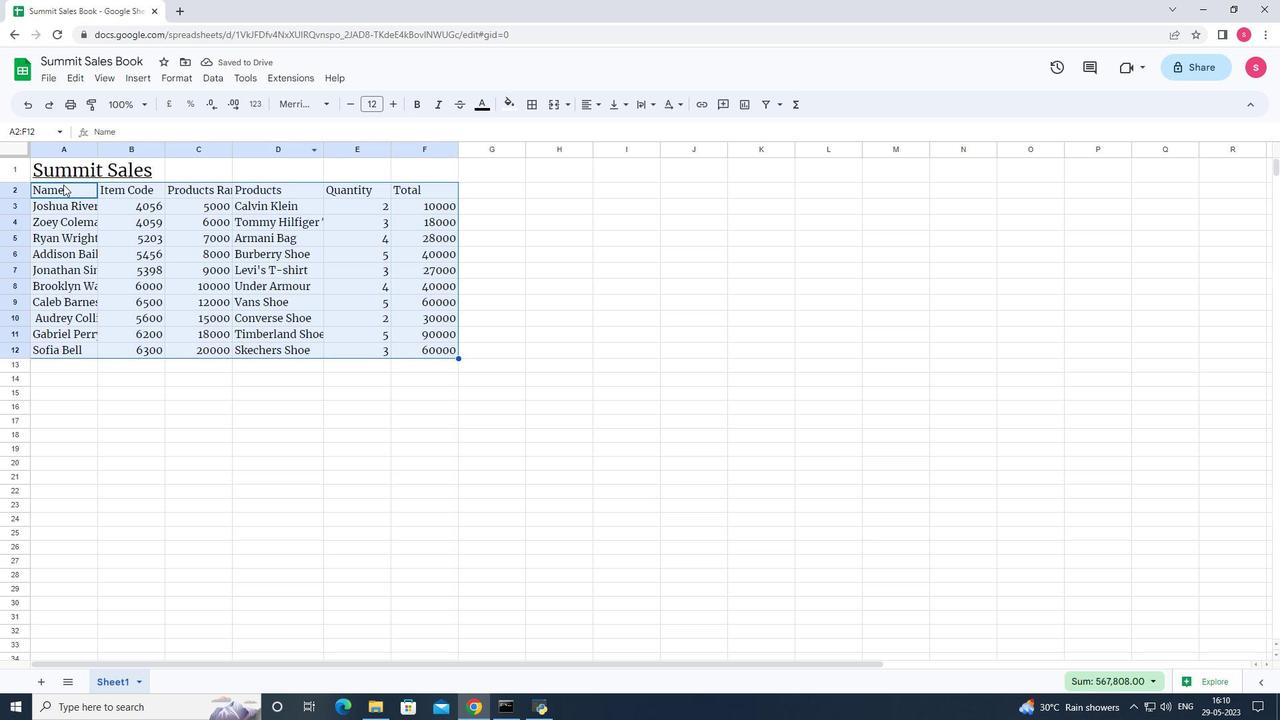 
Action: Mouse pressed left at (70, 188)
Screenshot: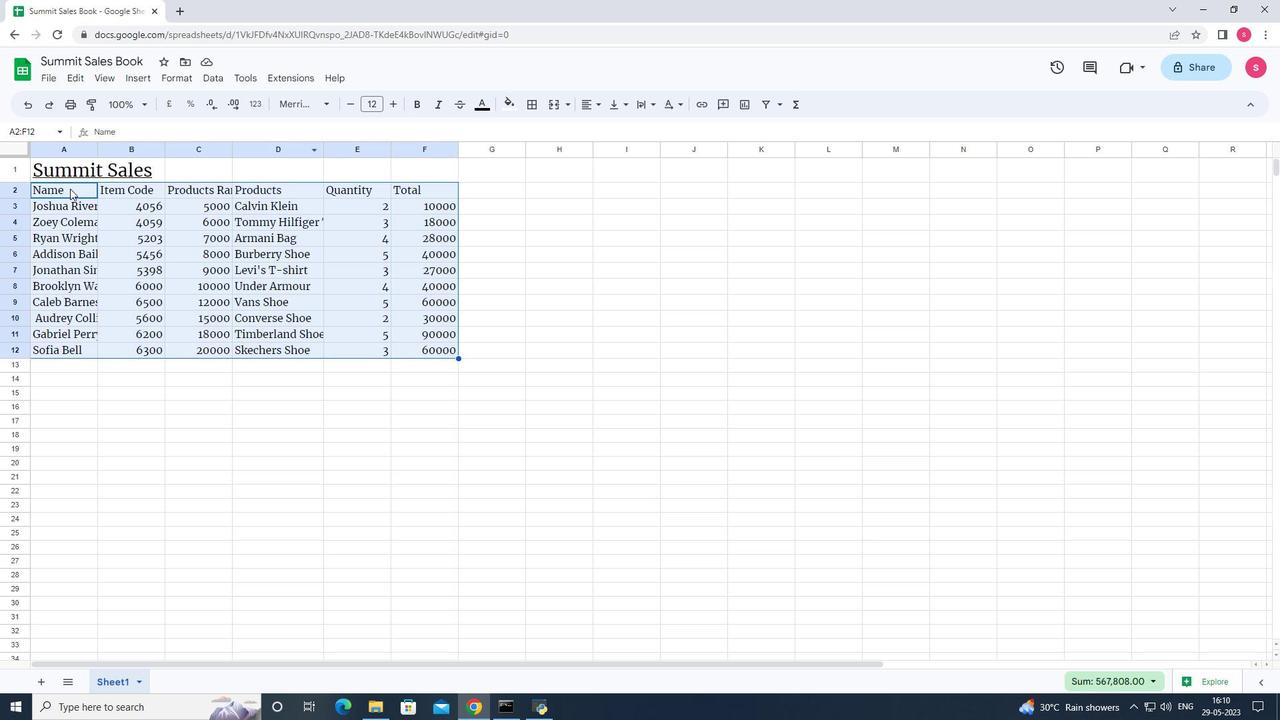 
Action: Mouse moved to (216, 174)
Screenshot: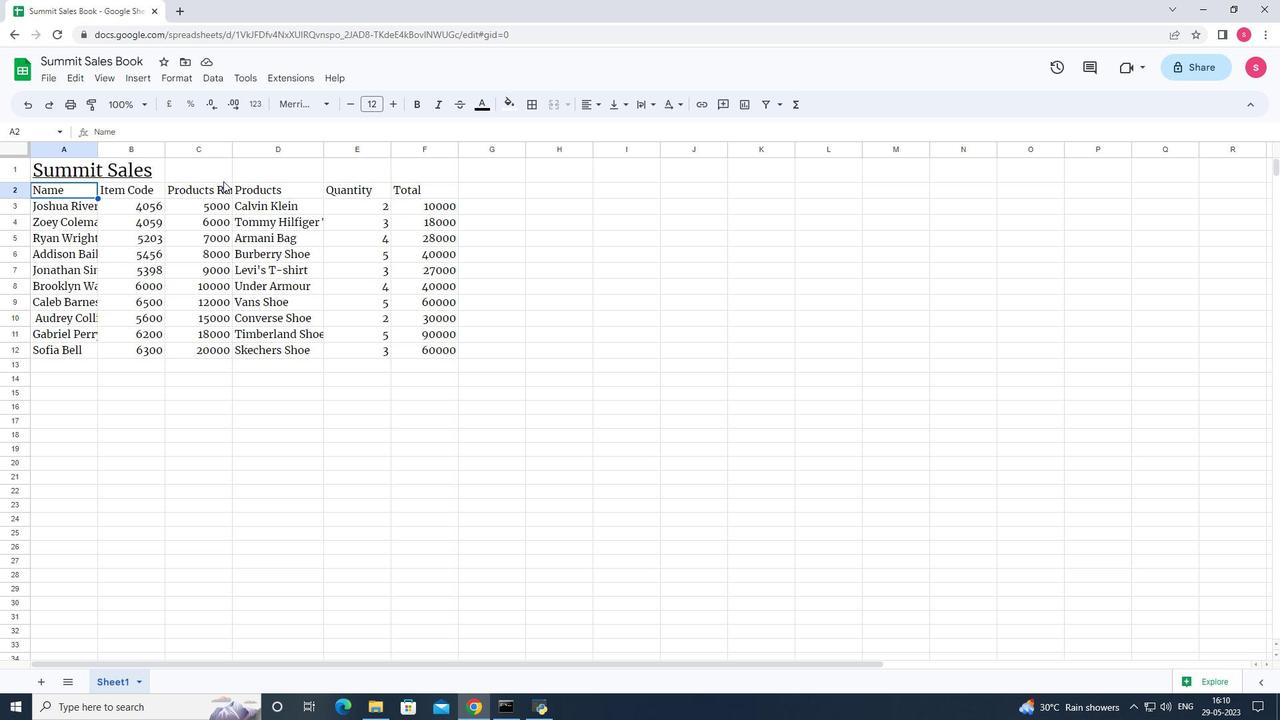 
Action: Mouse pressed left at (216, 174)
Screenshot: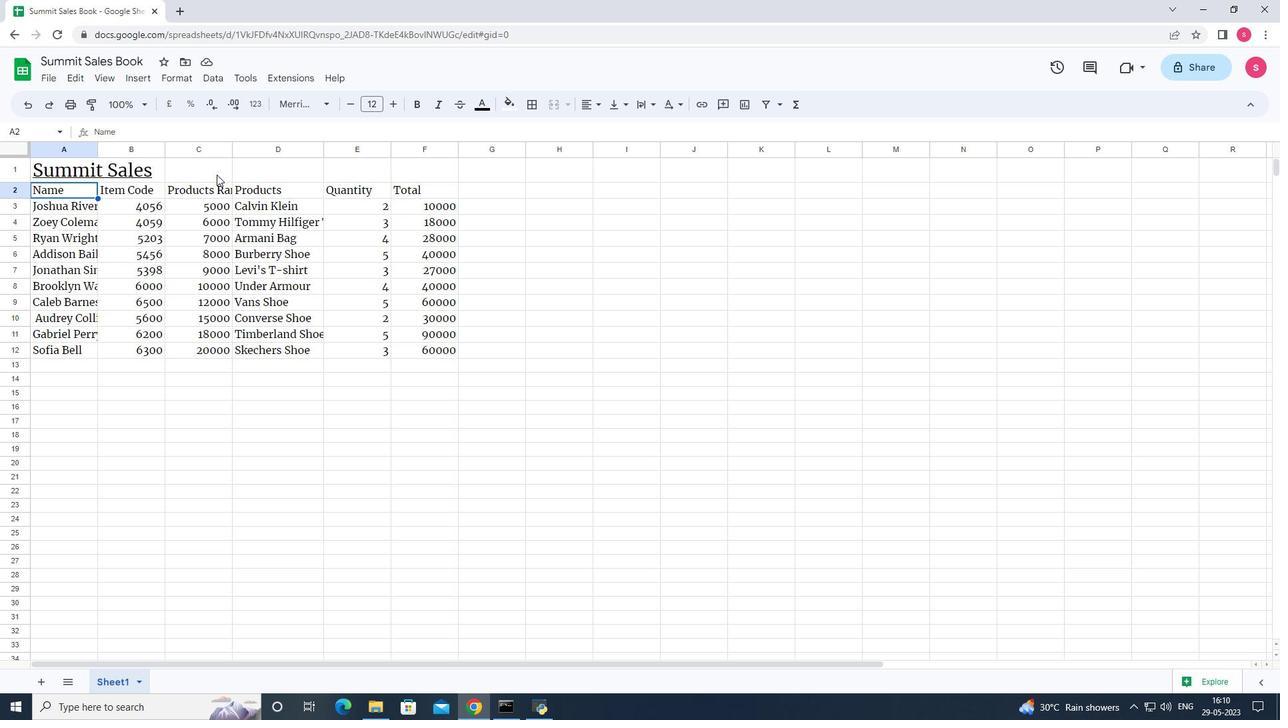 
Action: Mouse moved to (85, 192)
Screenshot: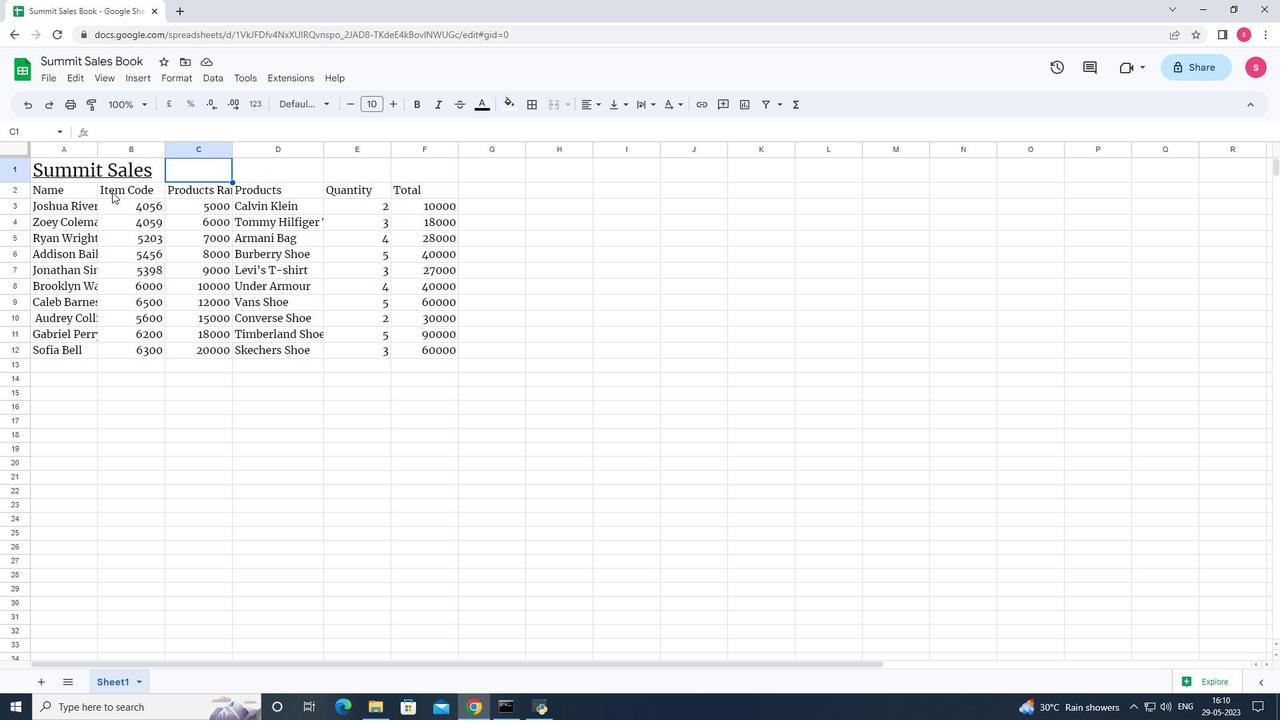
Action: Mouse pressed left at (85, 192)
Screenshot: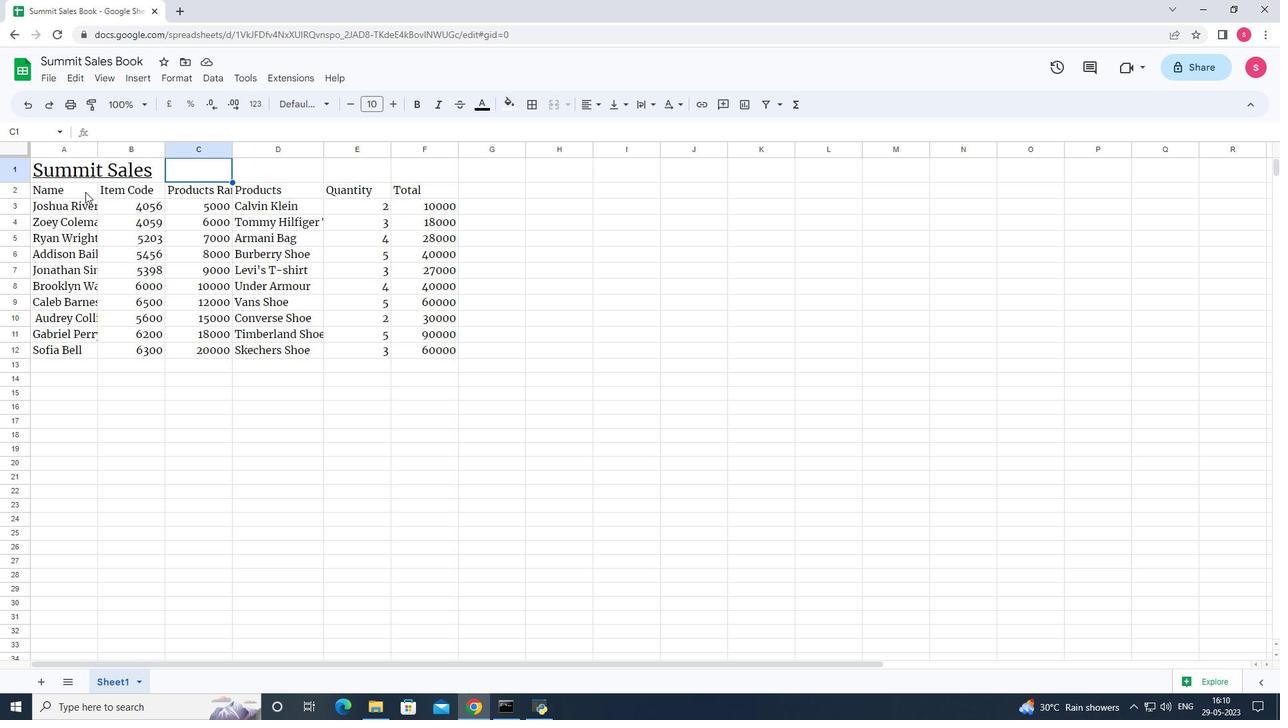
Action: Mouse moved to (147, 174)
Screenshot: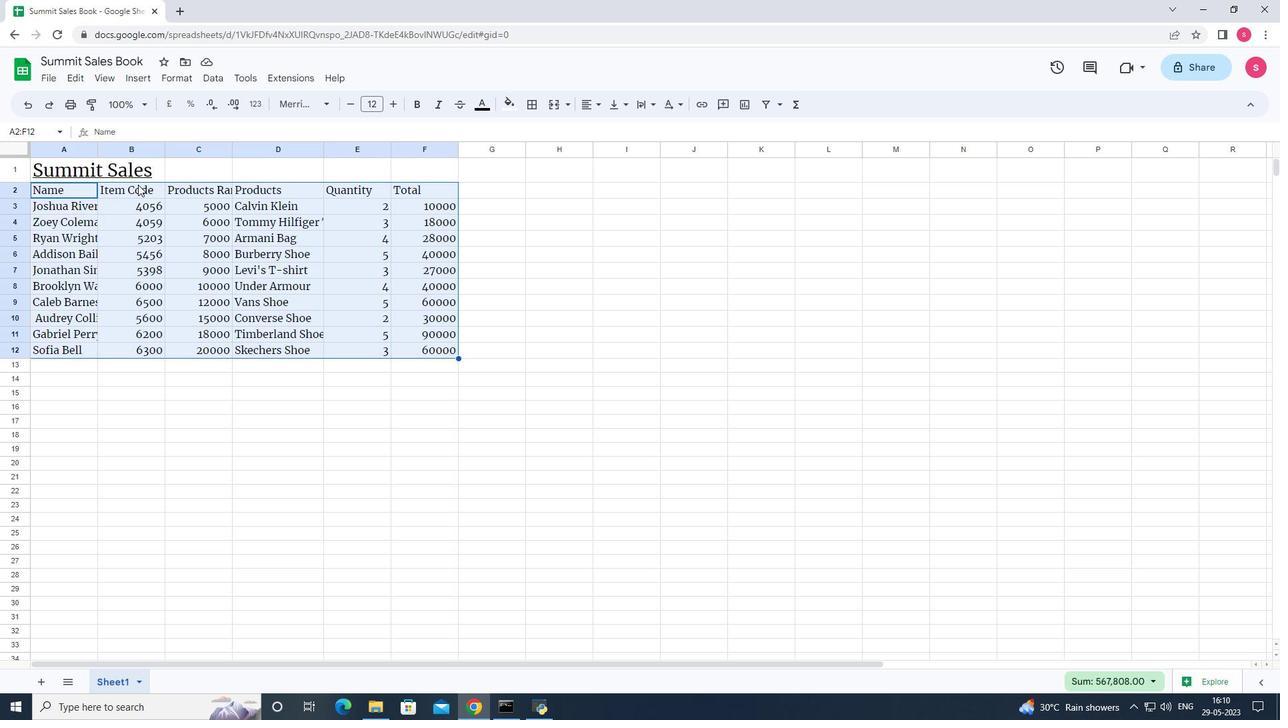 
Action: Mouse pressed left at (147, 174)
Screenshot: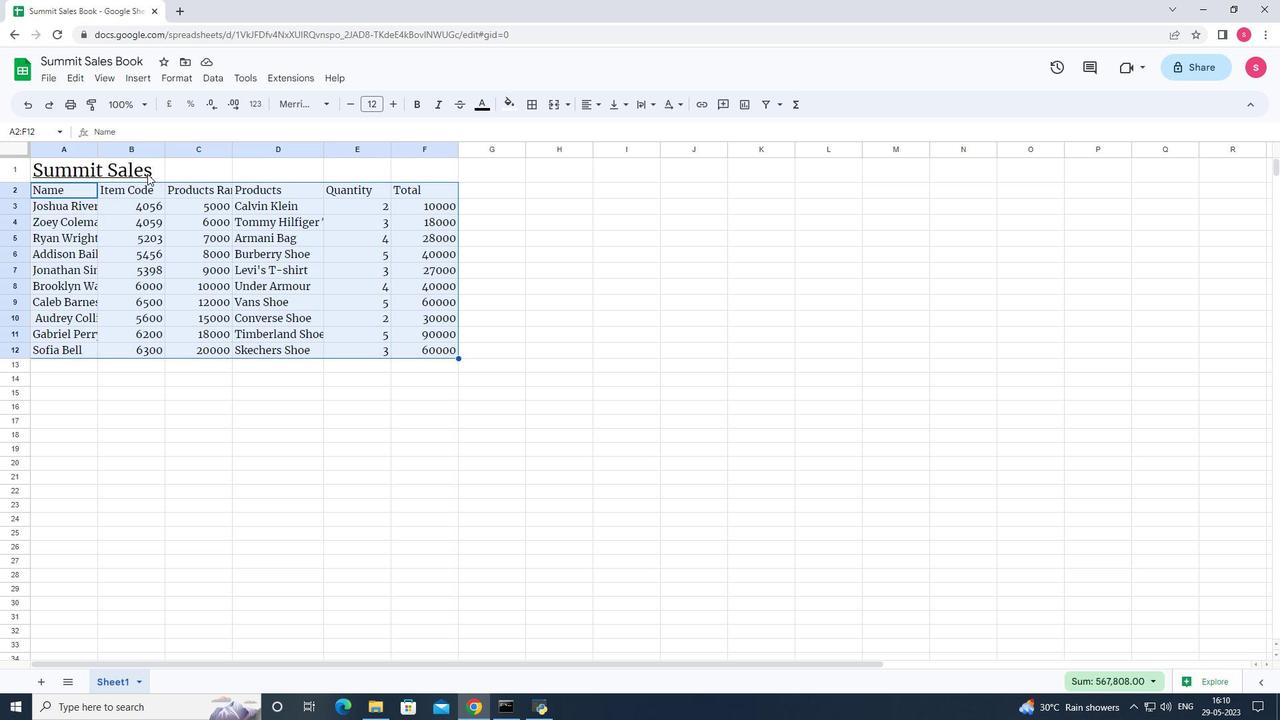 
Action: Mouse moved to (54, 166)
Screenshot: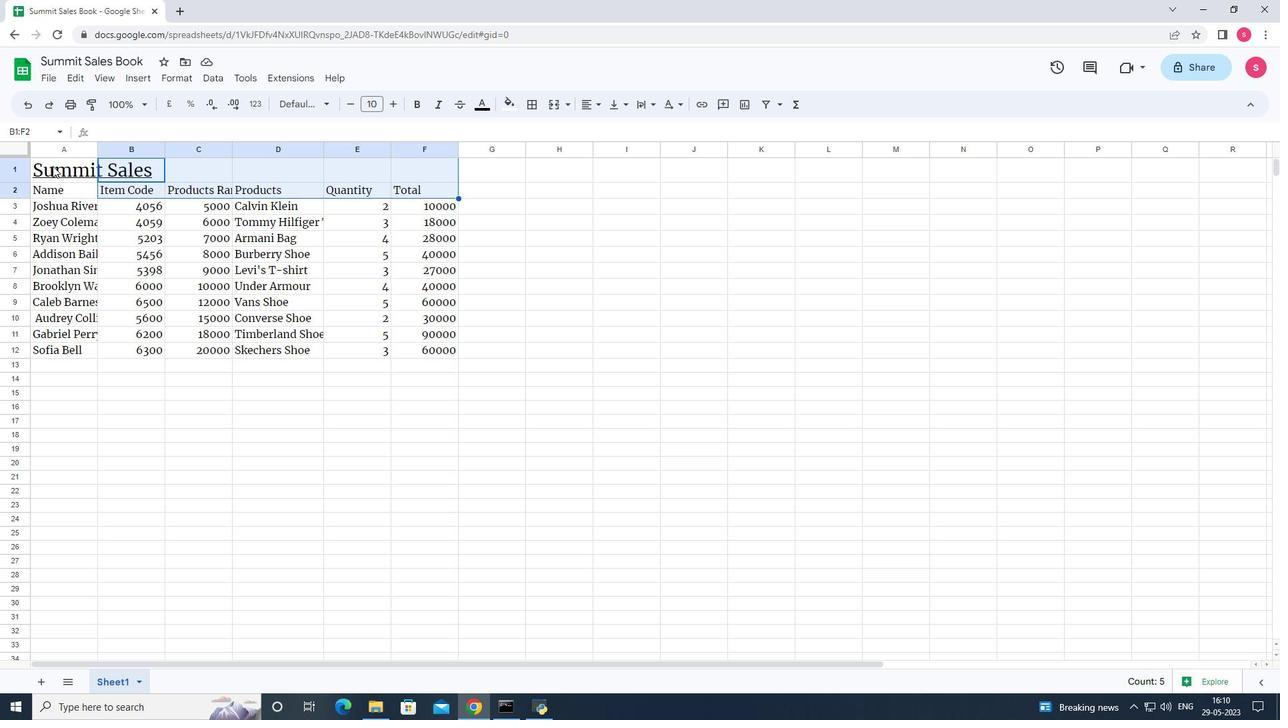 
Action: Mouse pressed left at (54, 166)
Screenshot: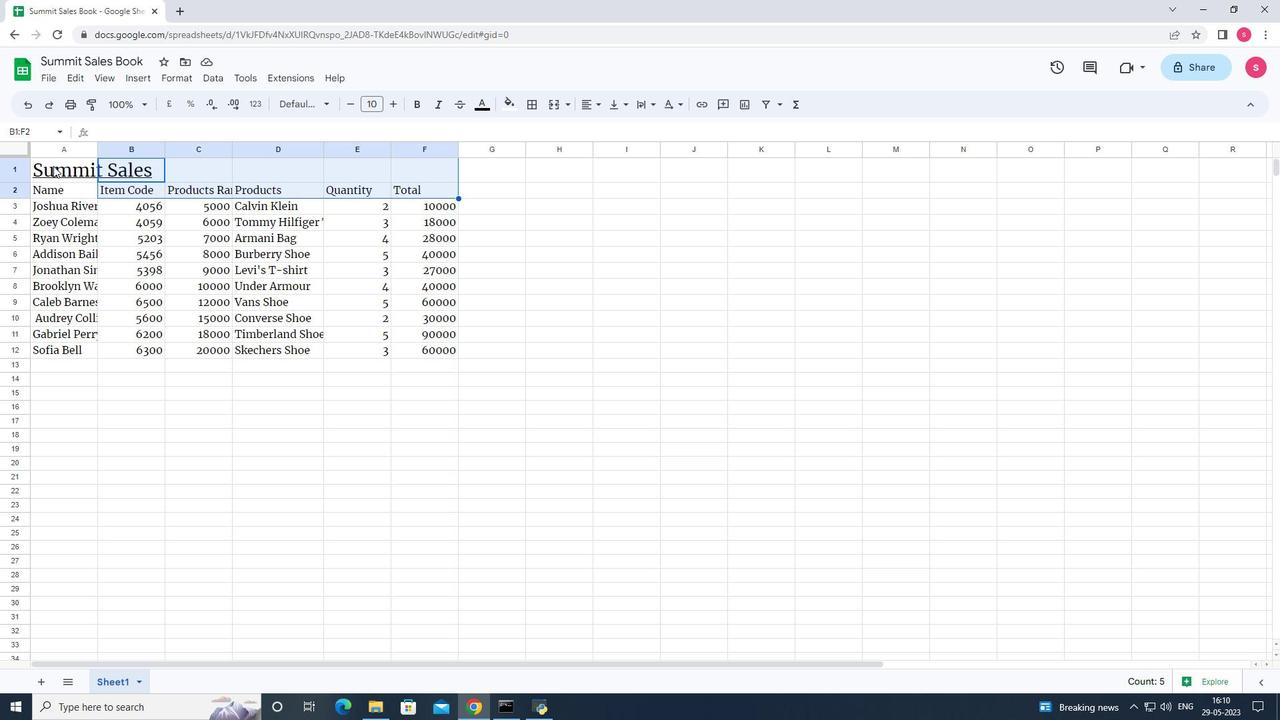 
Action: Mouse moved to (553, 105)
Screenshot: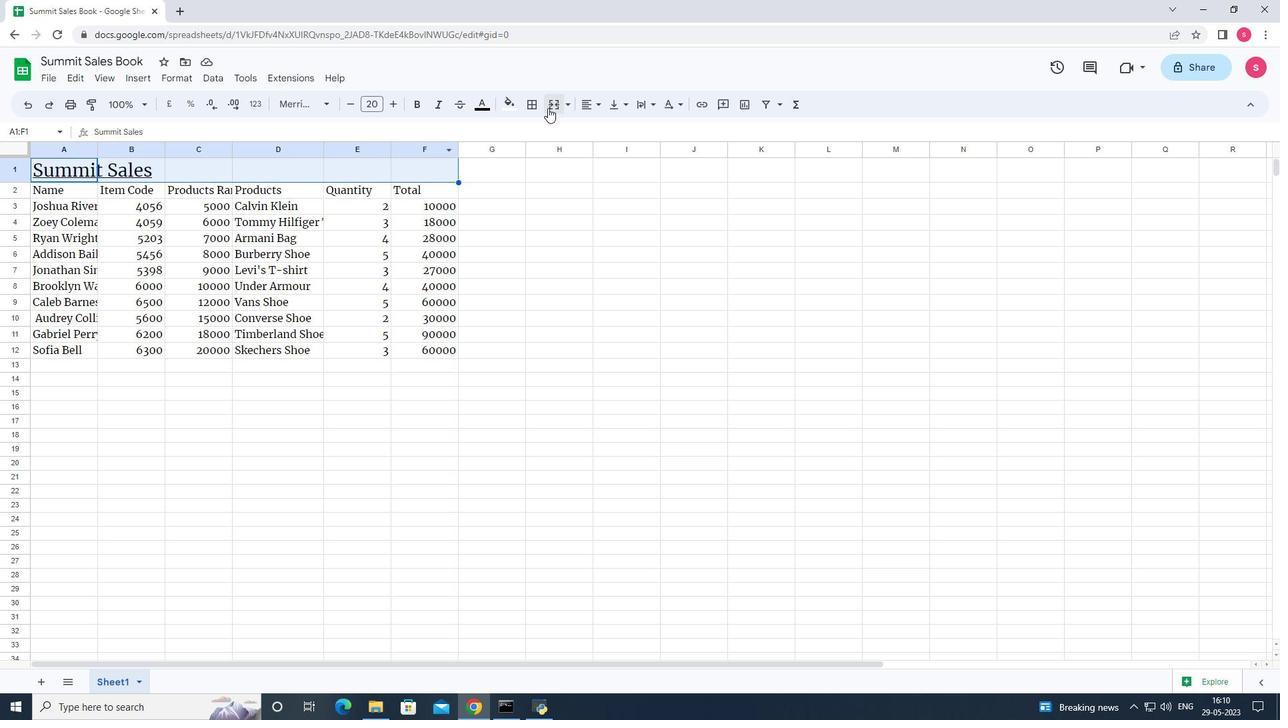 
Action: Mouse pressed left at (553, 105)
Screenshot: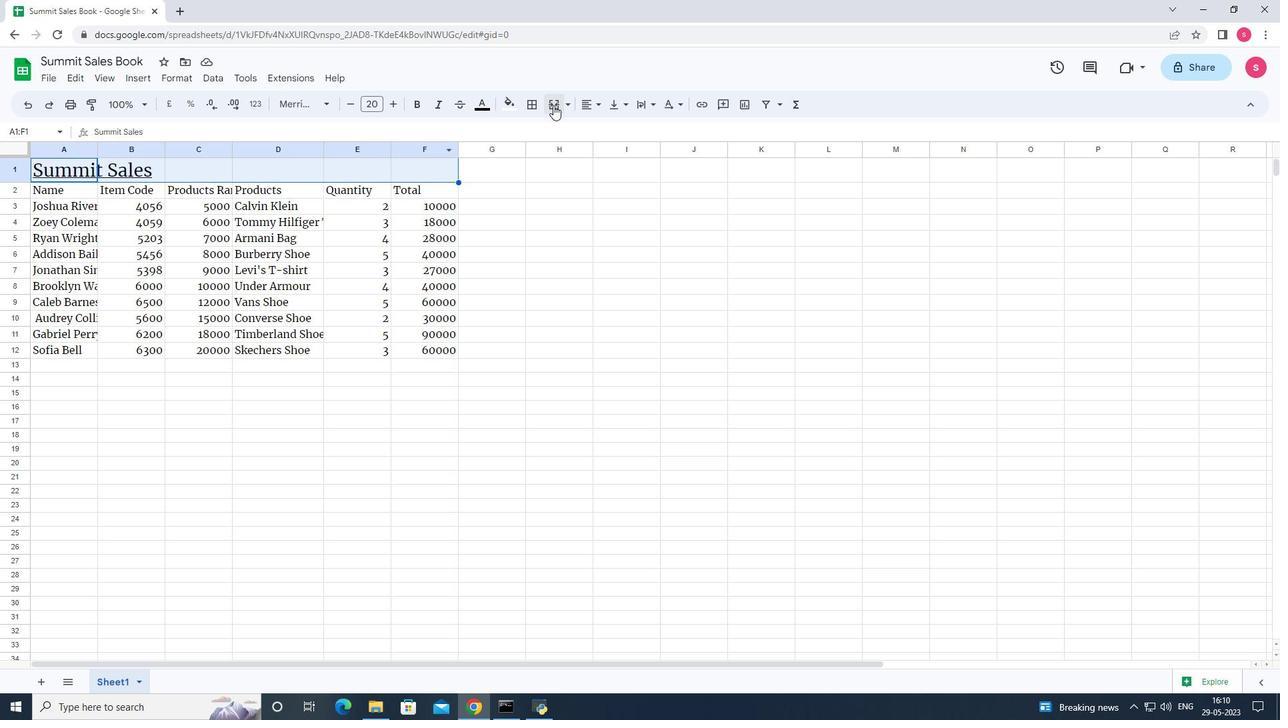 
Action: Mouse moved to (175, 171)
Screenshot: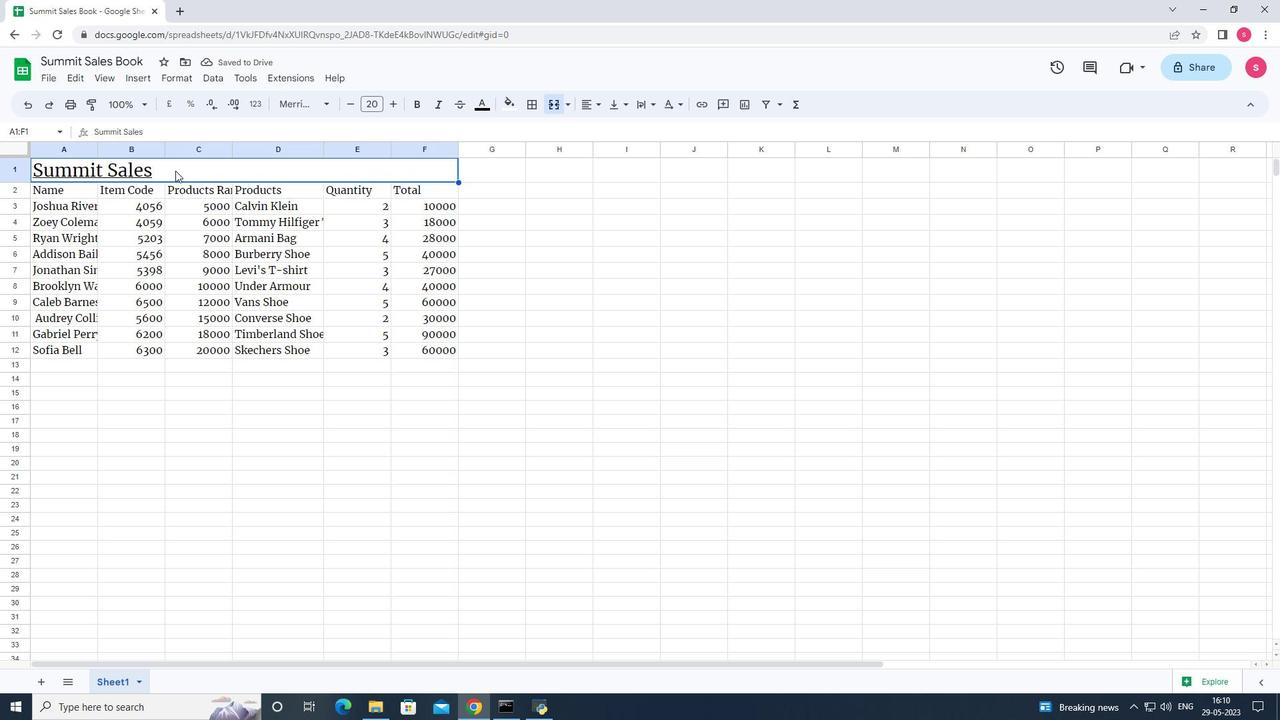
Action: Mouse pressed left at (175, 171)
Screenshot: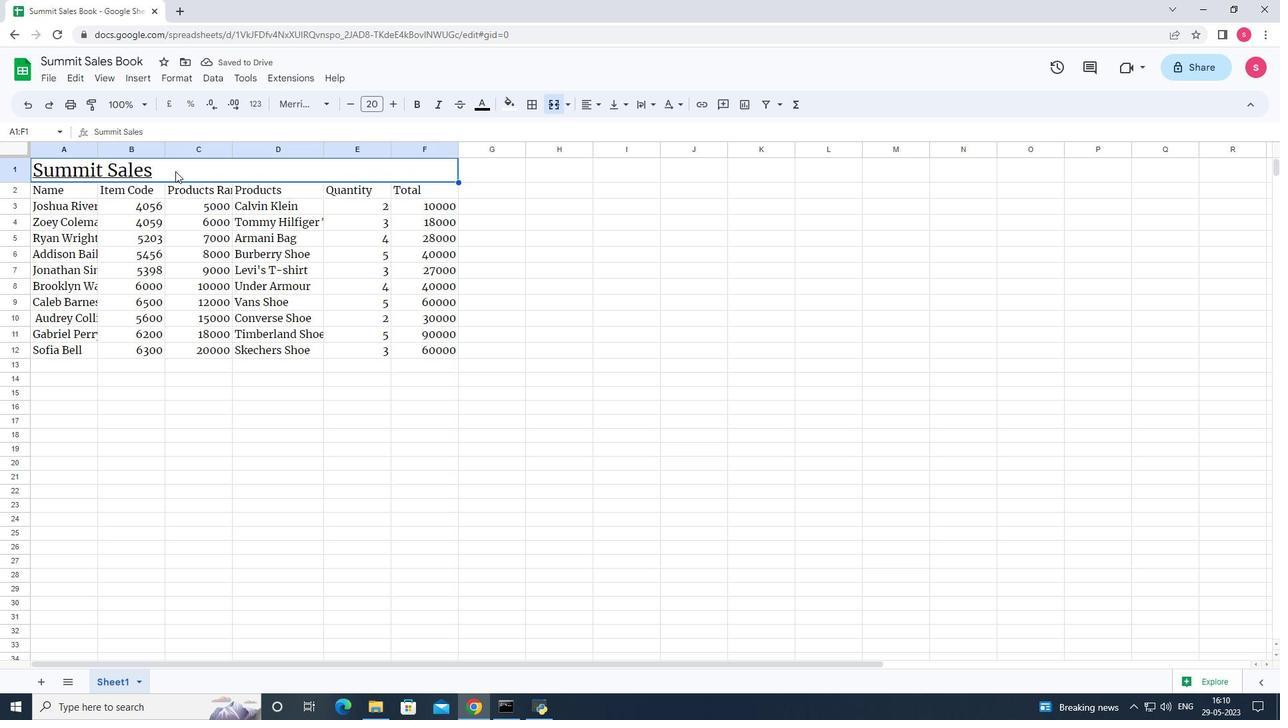 
Action: Mouse moved to (602, 105)
Screenshot: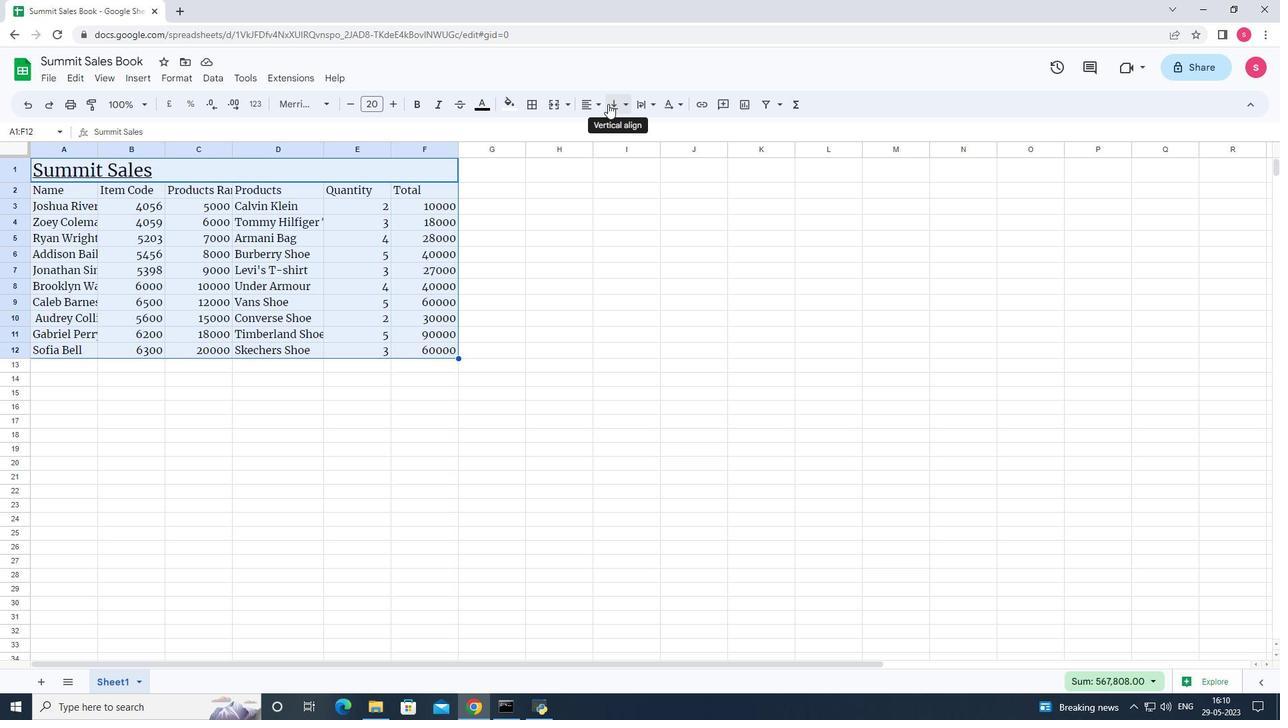 
Action: Mouse pressed left at (602, 105)
Screenshot: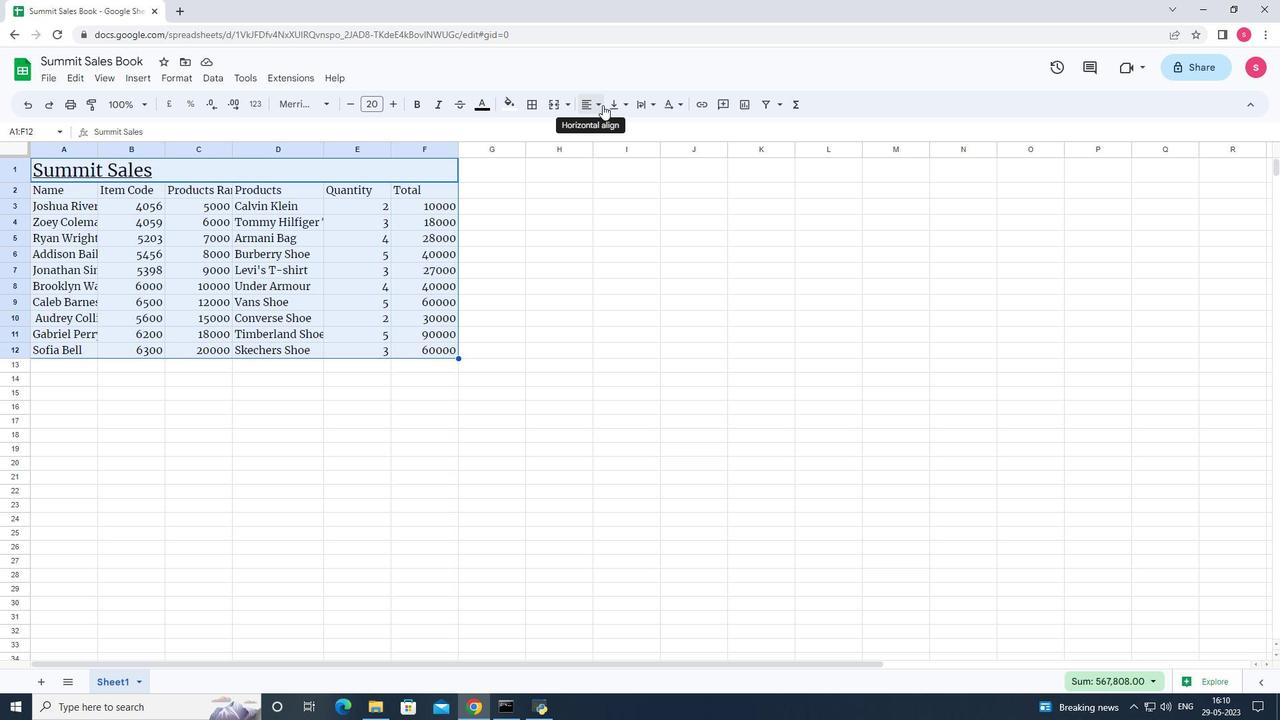 
Action: Mouse moved to (586, 128)
Screenshot: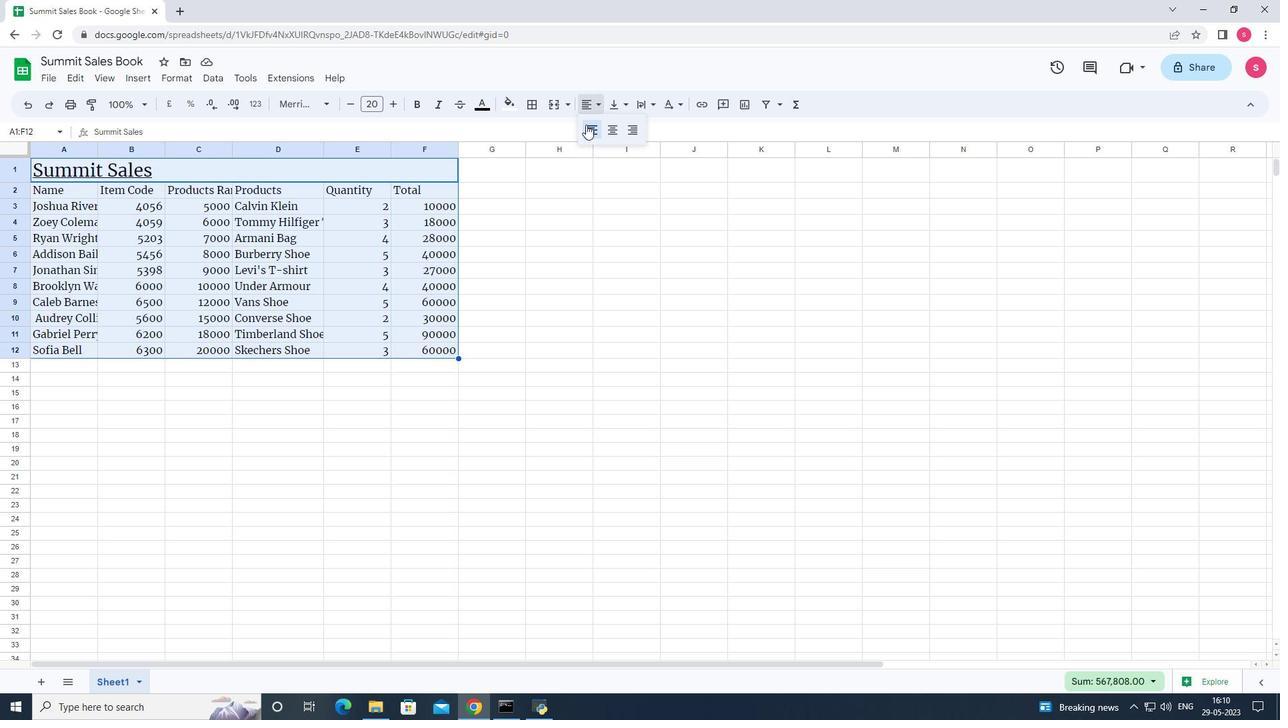 
Action: Mouse pressed left at (586, 128)
Screenshot: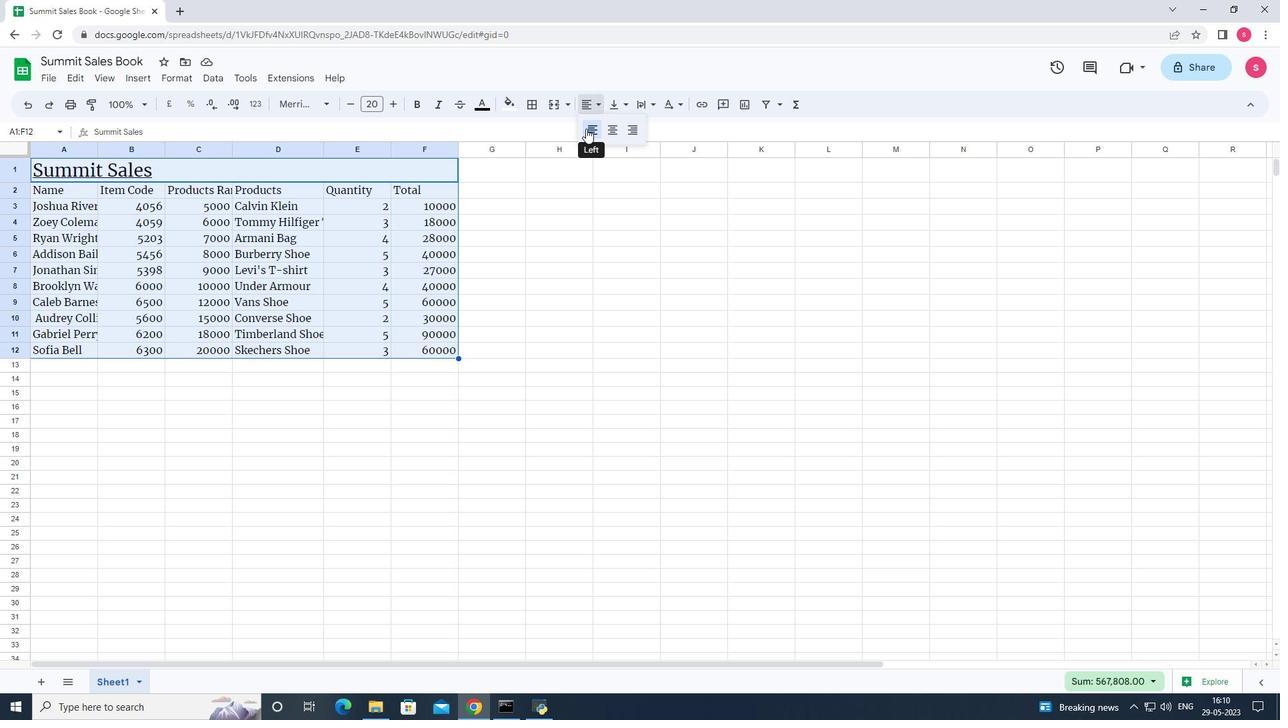 
Action: Mouse moved to (513, 308)
Screenshot: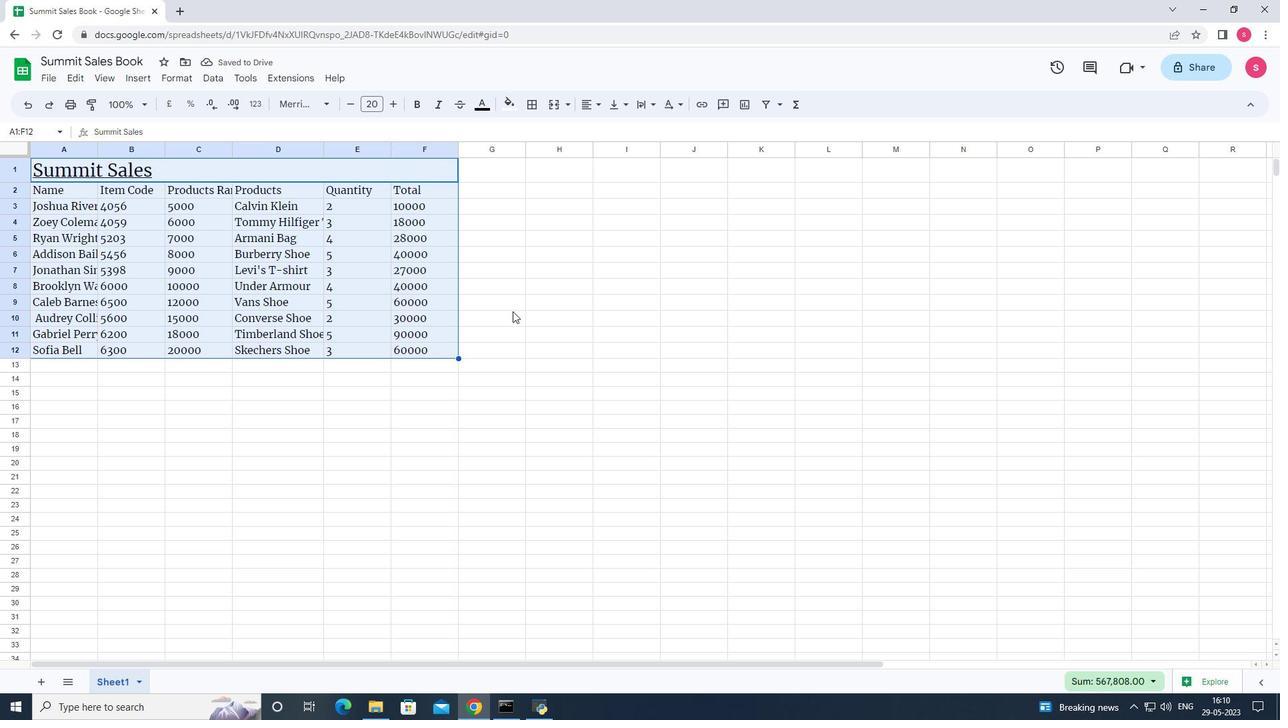 
Action: Mouse pressed left at (513, 308)
Screenshot: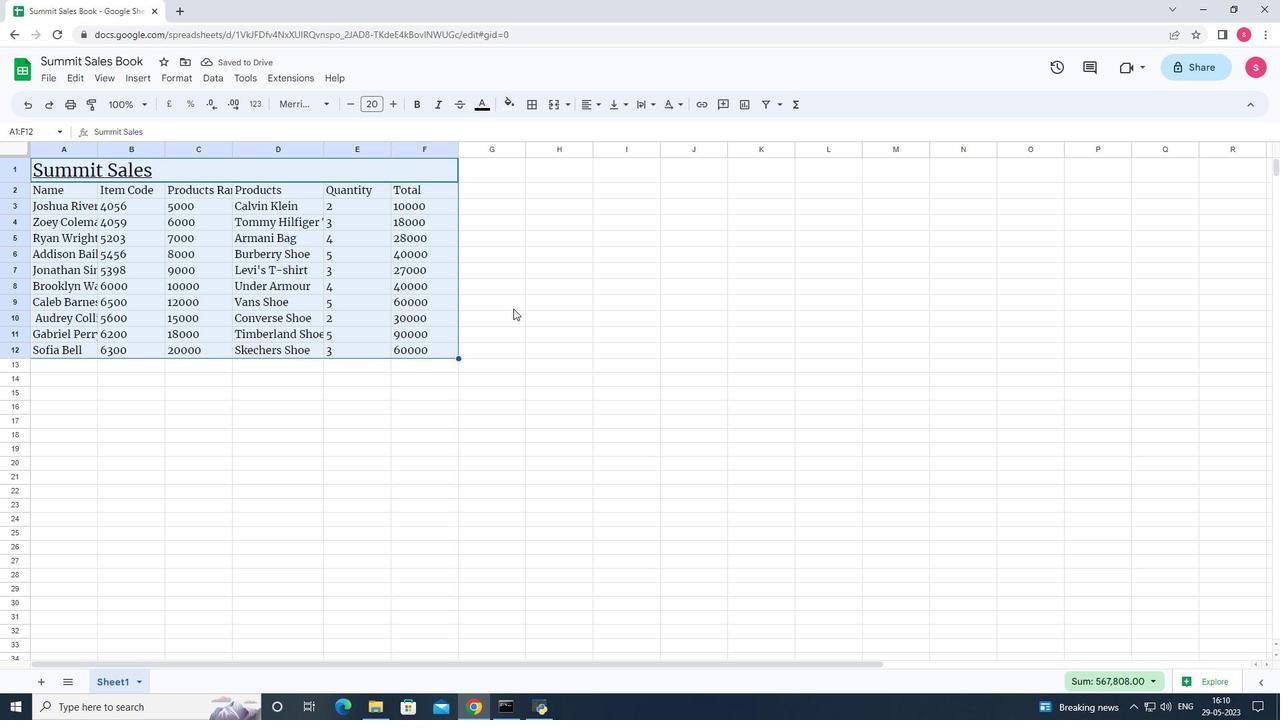 
Action: Mouse moved to (488, 330)
Screenshot: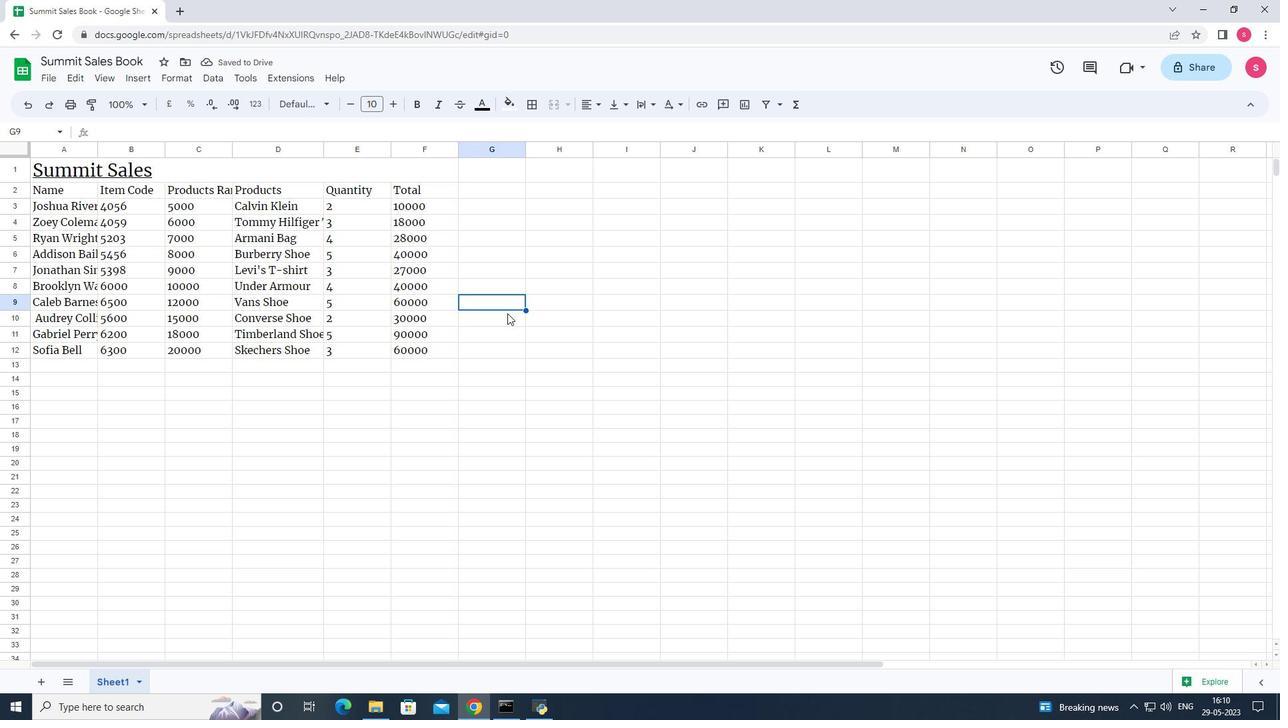 
Action: Key pressed ctrl+S
Screenshot: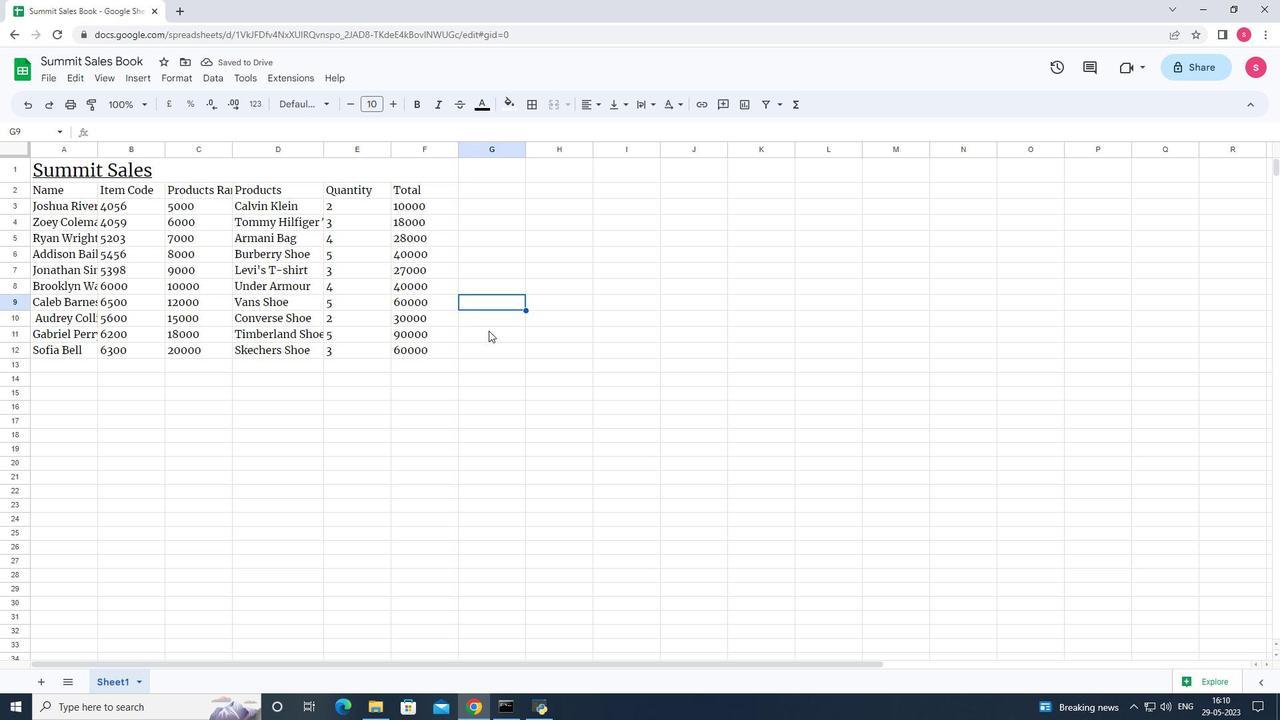 
Action: Mouse moved to (121, 162)
Screenshot: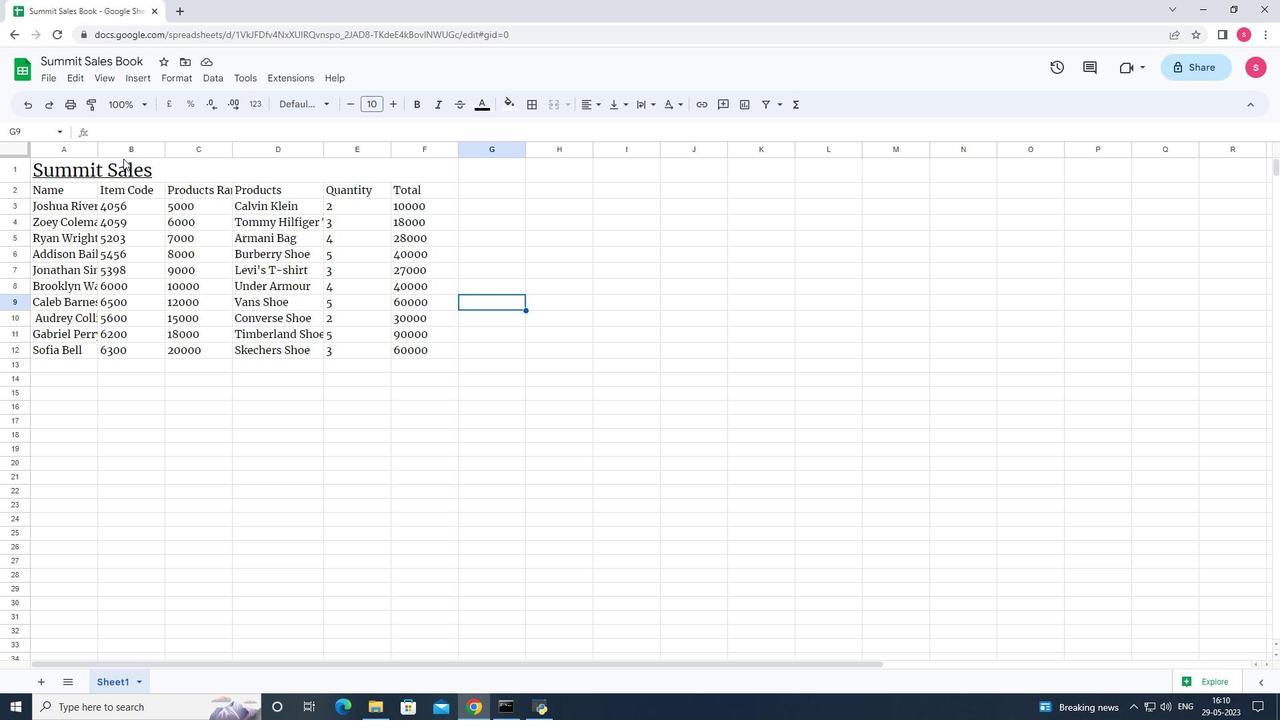 
